 Task: Look for space in Unaí, Brazil from 6th June, 2023 to 8th June, 2023 for 2 adults in price range Rs.7000 to Rs.12000. Place can be private room with 1  bedroom having 2 beds and 1 bathroom. Property type can be house, flat, guest house. Amenities needed are: wifi, washing machine. Booking option can be shelf check-in. Required host language is Spanish.
Action: Mouse moved to (384, 101)
Screenshot: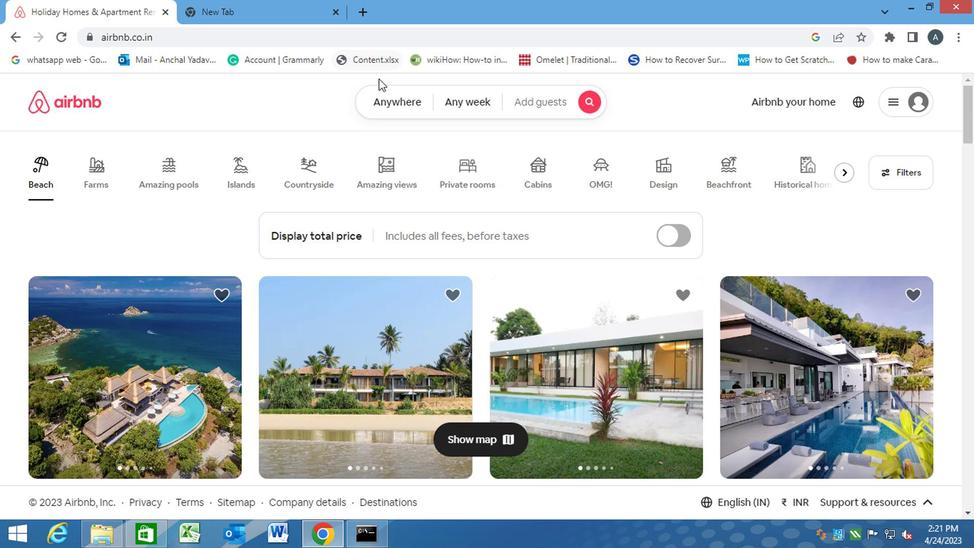 
Action: Mouse pressed left at (384, 101)
Screenshot: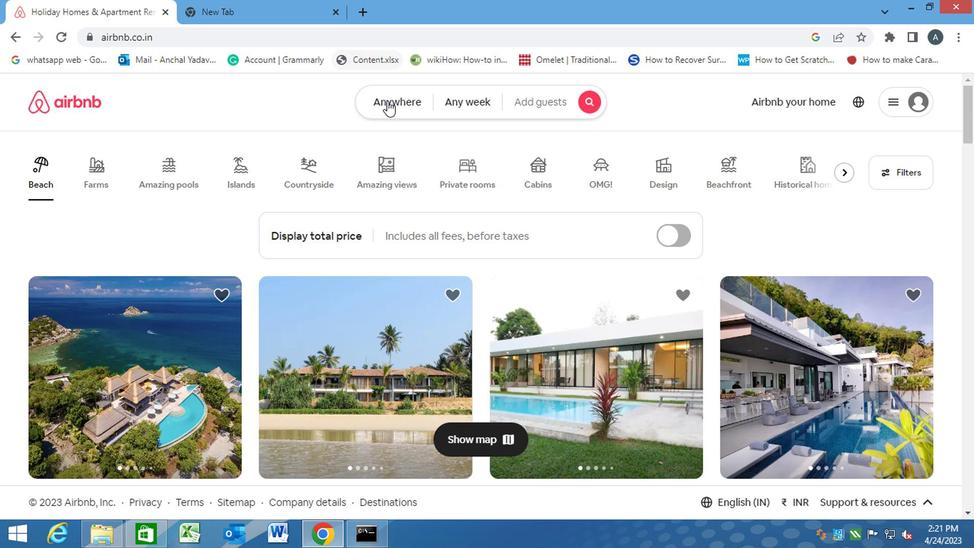 
Action: Mouse moved to (326, 150)
Screenshot: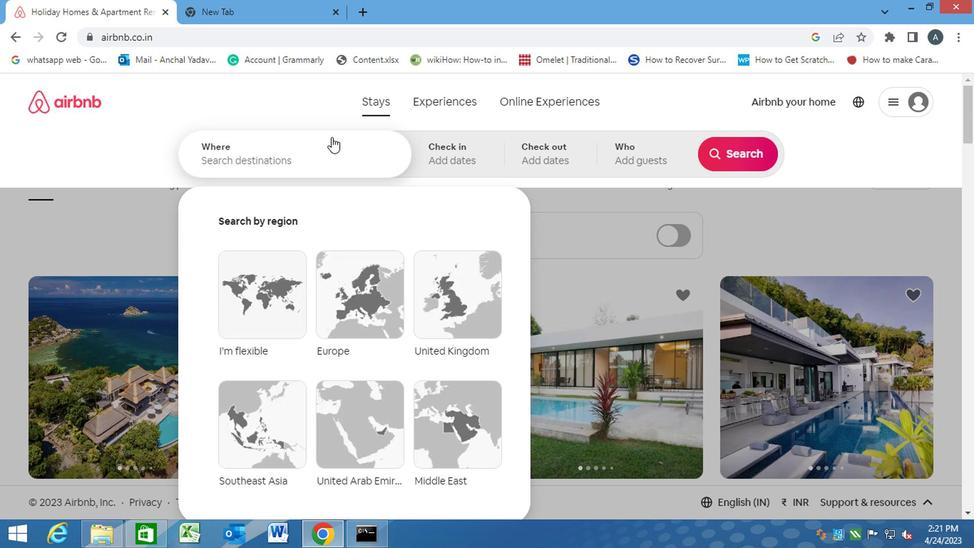 
Action: Mouse pressed left at (326, 150)
Screenshot: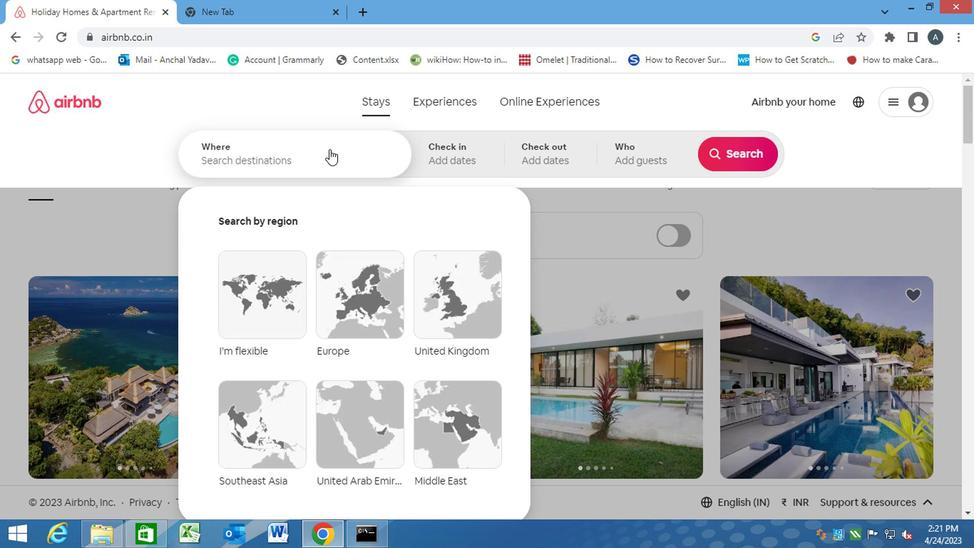 
Action: Key pressed <Key.caps_lock>u<Key.caps_lock>nai,<Key.space><Key.caps_lock>b<Key.caps_lock>razil<Key.enter>
Screenshot: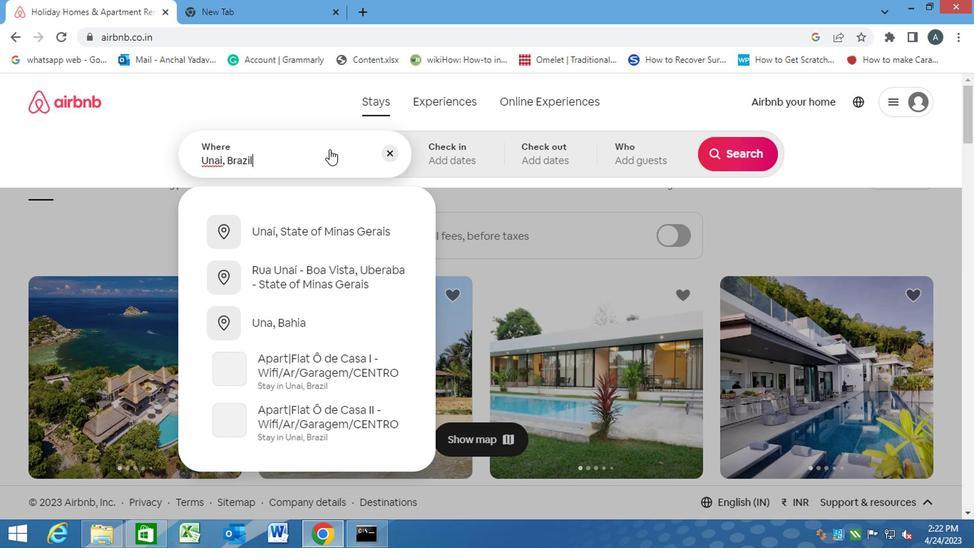 
Action: Mouse moved to (724, 269)
Screenshot: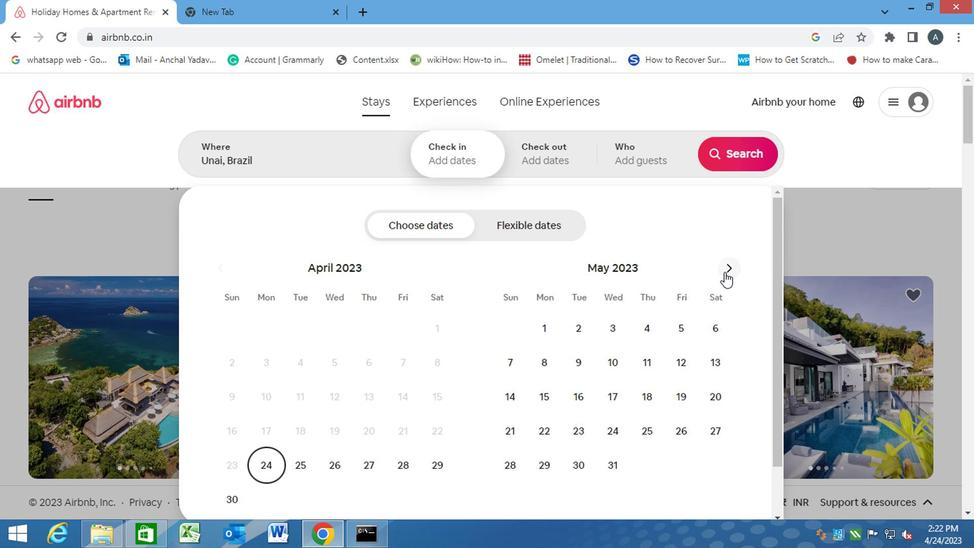 
Action: Mouse pressed left at (724, 269)
Screenshot: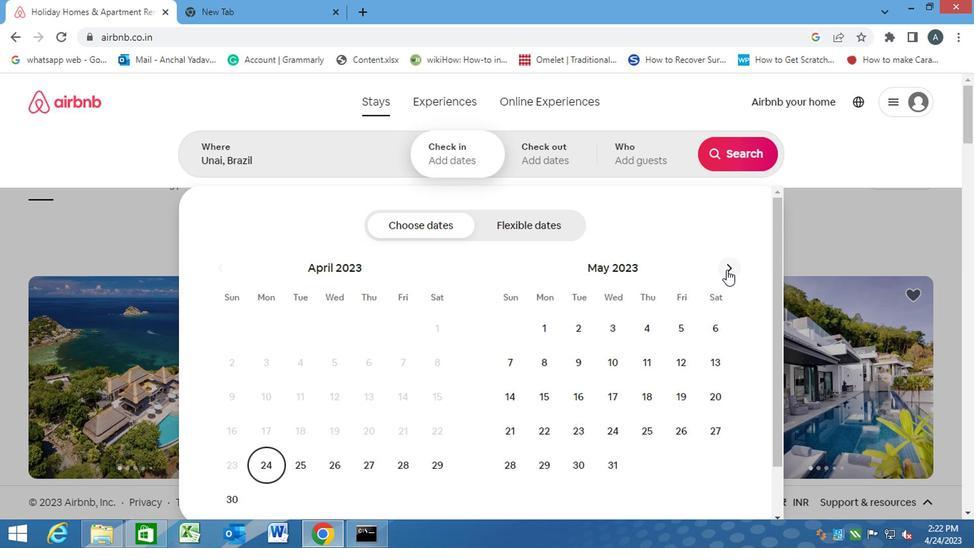 
Action: Mouse moved to (584, 361)
Screenshot: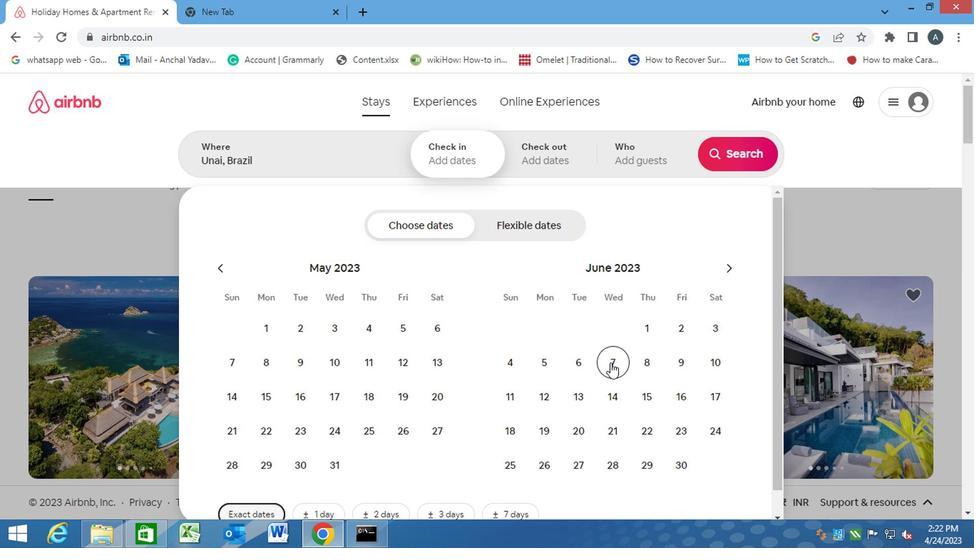 
Action: Mouse pressed left at (584, 361)
Screenshot: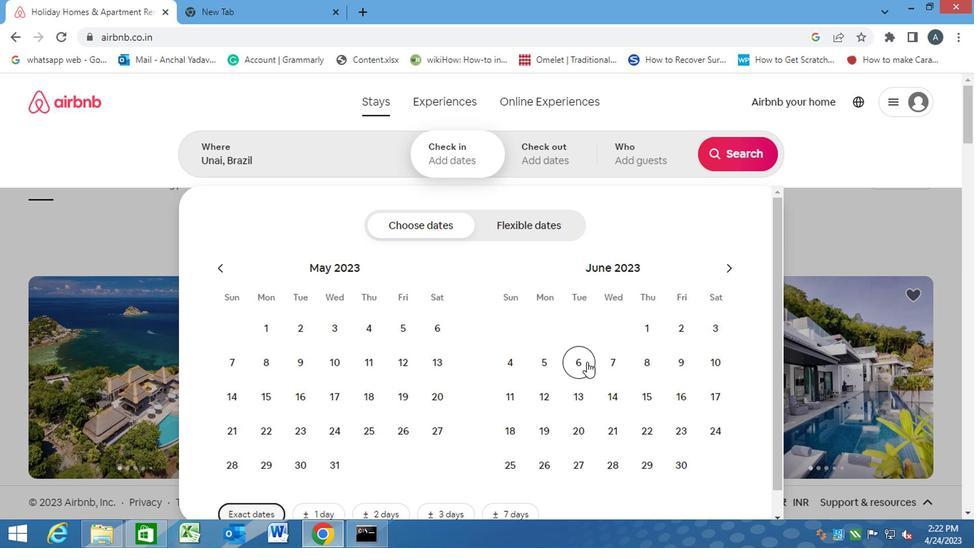 
Action: Mouse moved to (652, 369)
Screenshot: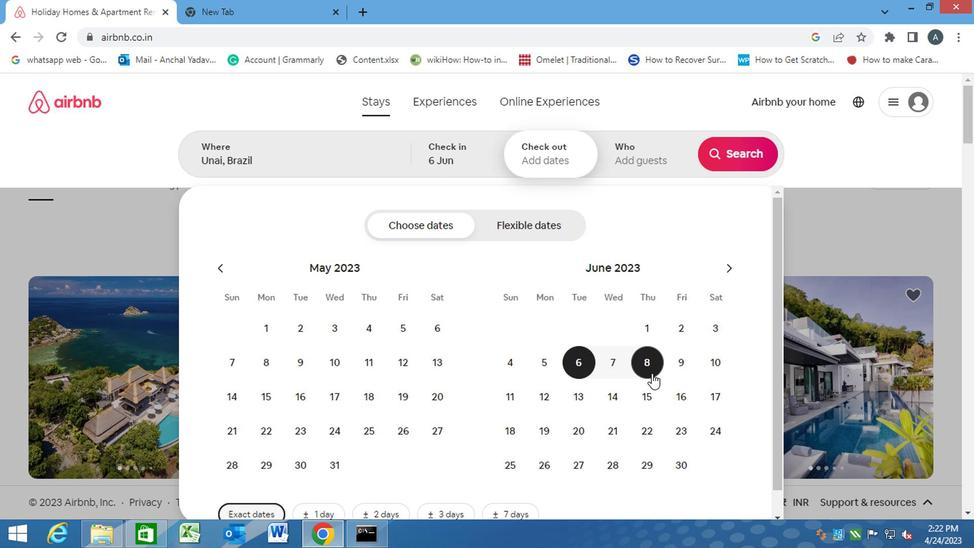 
Action: Mouse pressed left at (652, 369)
Screenshot: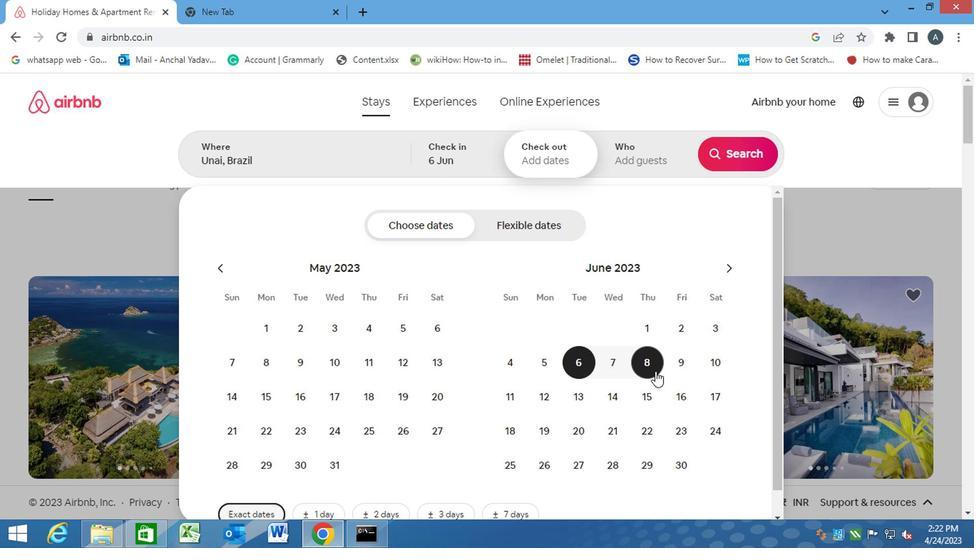 
Action: Mouse moved to (648, 163)
Screenshot: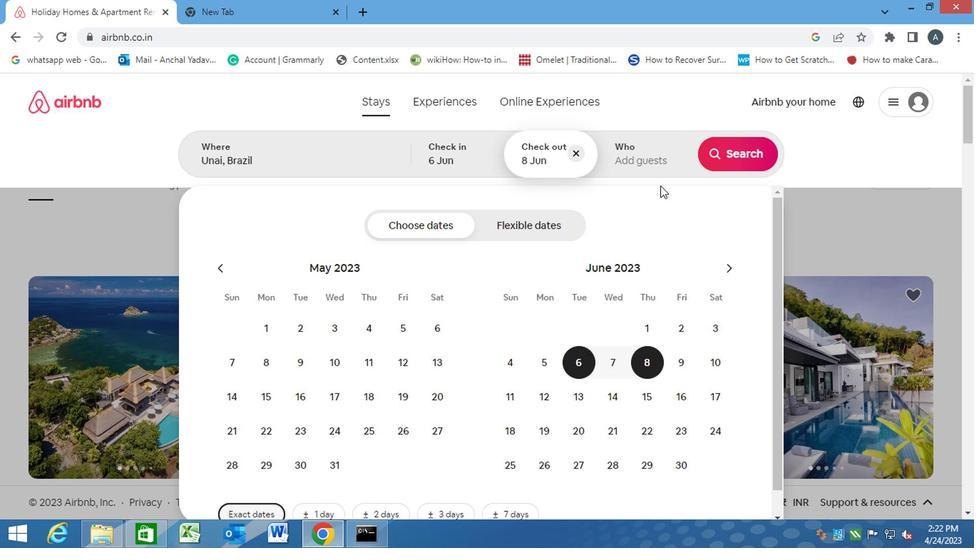 
Action: Mouse pressed left at (648, 163)
Screenshot: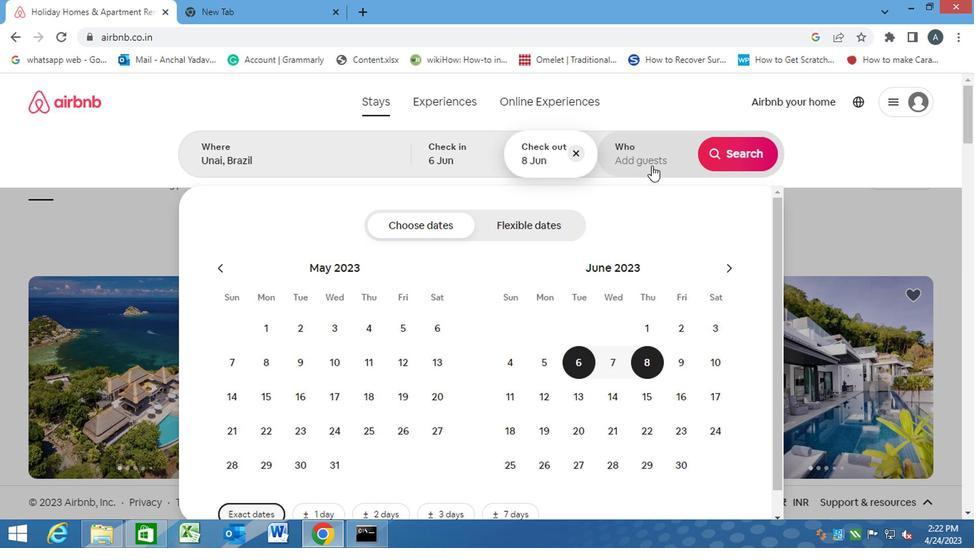 
Action: Mouse moved to (736, 230)
Screenshot: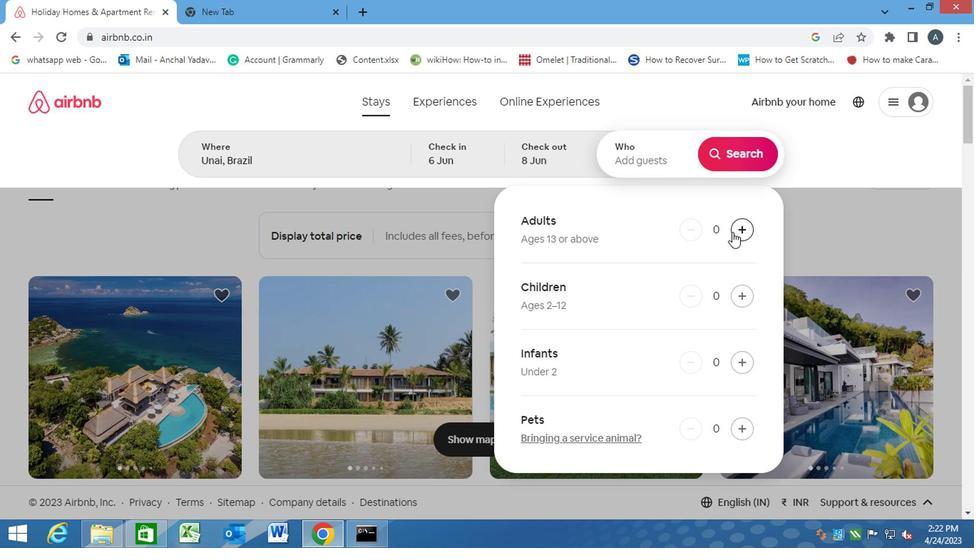 
Action: Mouse pressed left at (736, 230)
Screenshot: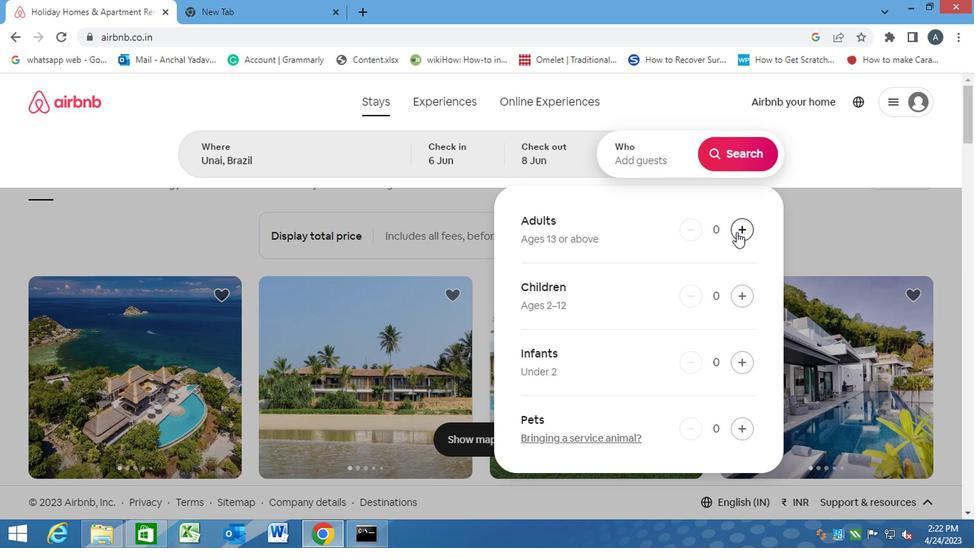 
Action: Mouse pressed left at (736, 230)
Screenshot: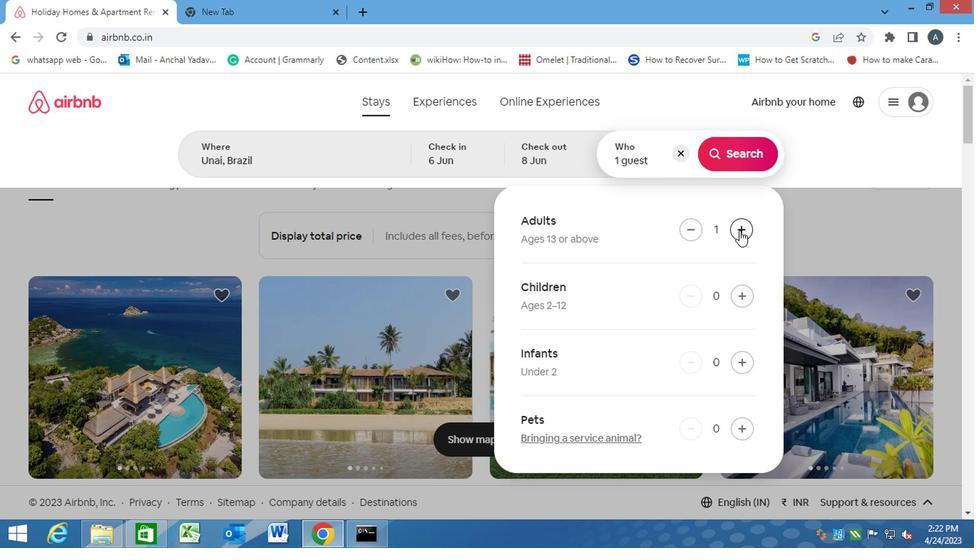 
Action: Mouse moved to (727, 163)
Screenshot: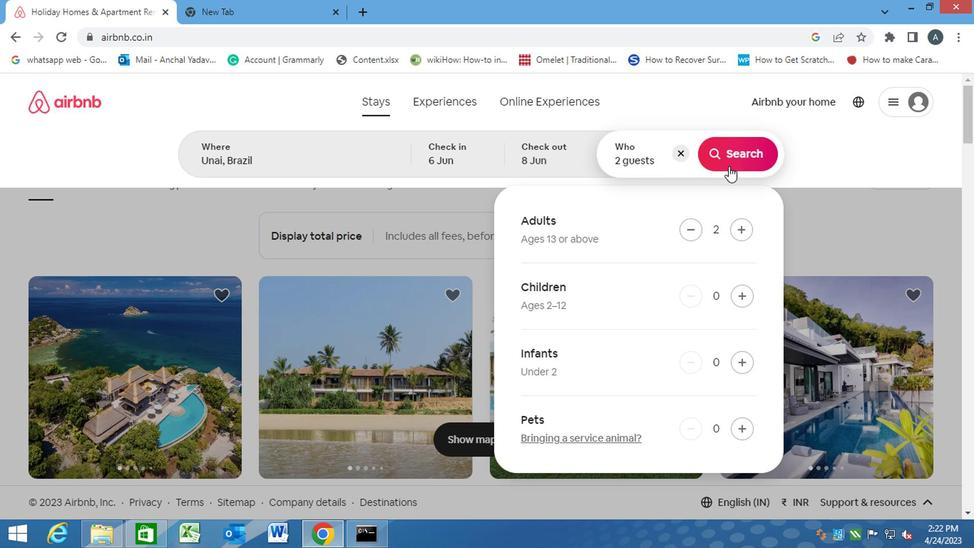 
Action: Mouse pressed left at (727, 163)
Screenshot: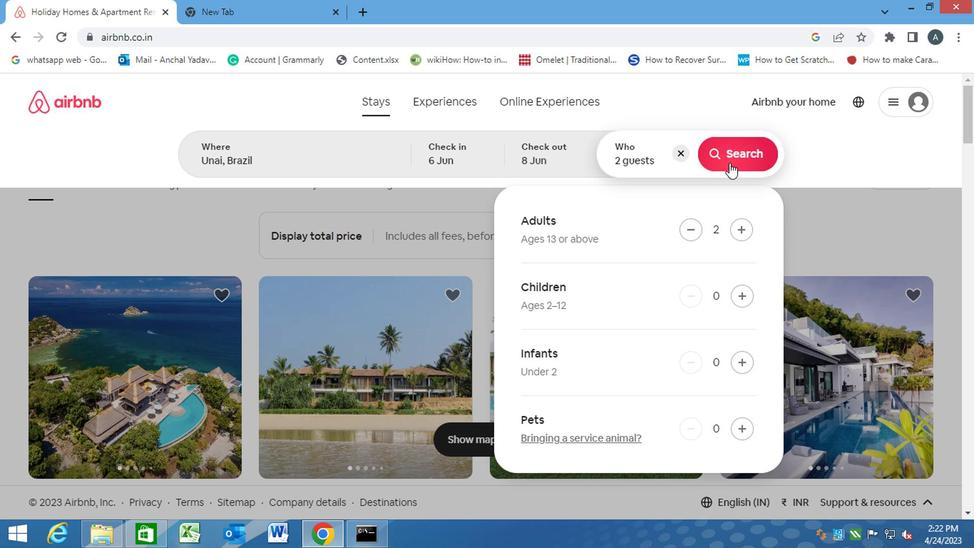 
Action: Mouse moved to (886, 151)
Screenshot: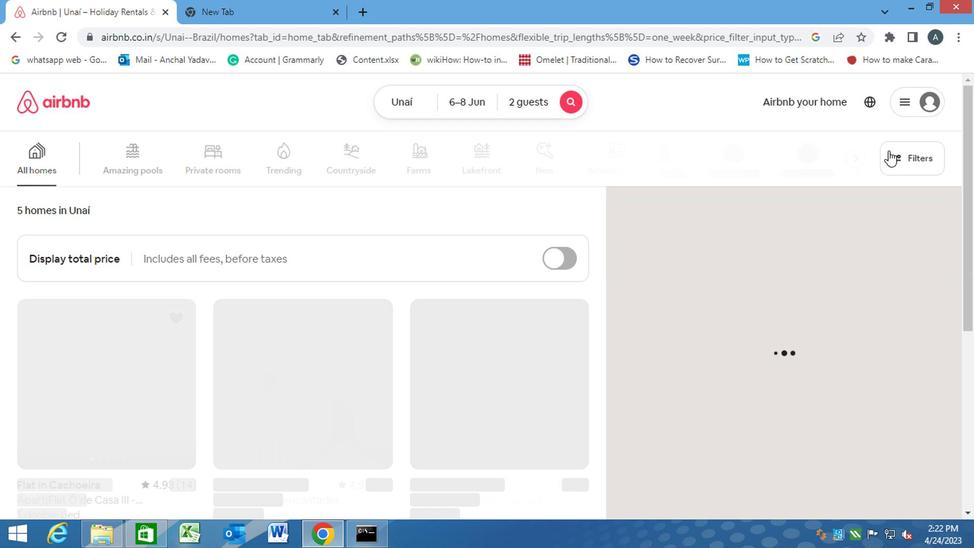
Action: Mouse pressed left at (886, 151)
Screenshot: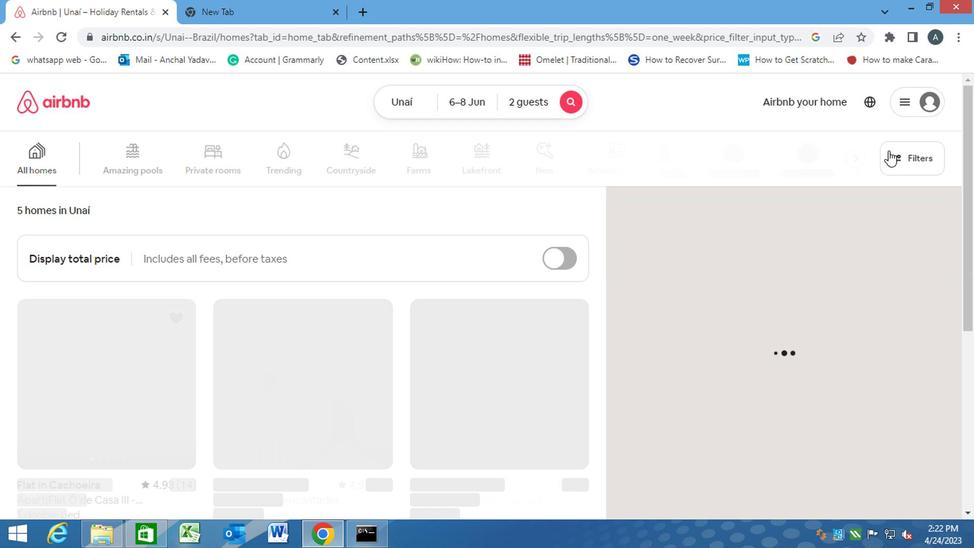 
Action: Mouse moved to (291, 342)
Screenshot: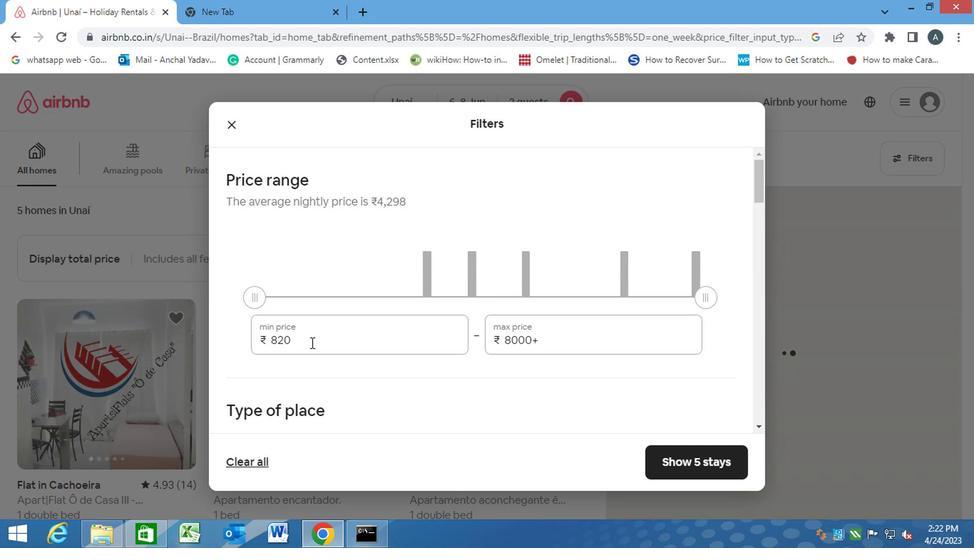 
Action: Mouse pressed left at (291, 342)
Screenshot: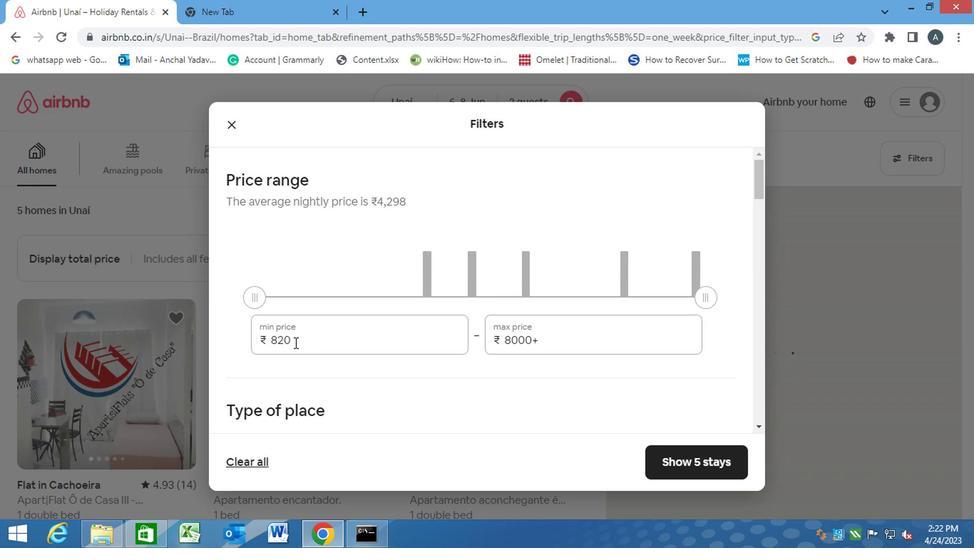 
Action: Mouse moved to (264, 342)
Screenshot: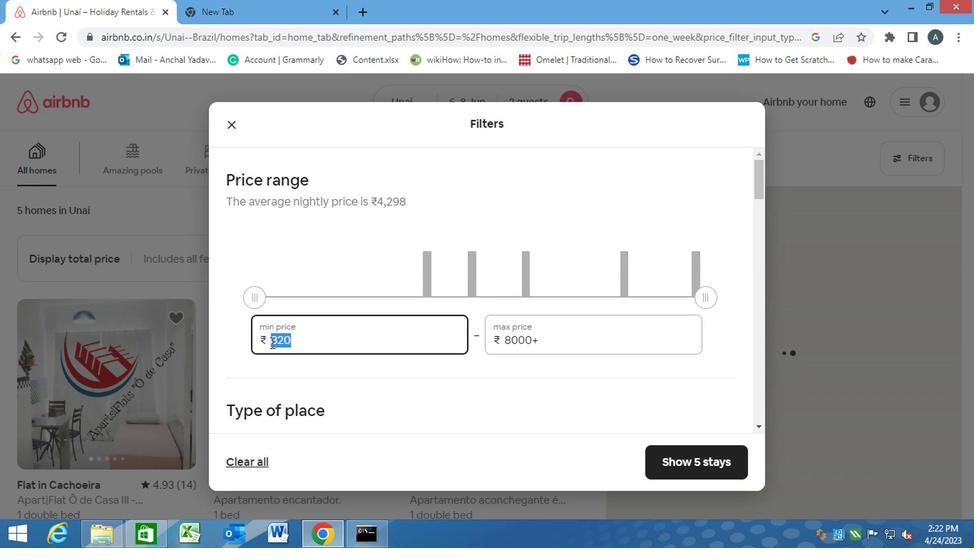 
Action: Key pressed 7000<Key.tab><Key.backspace>12000
Screenshot: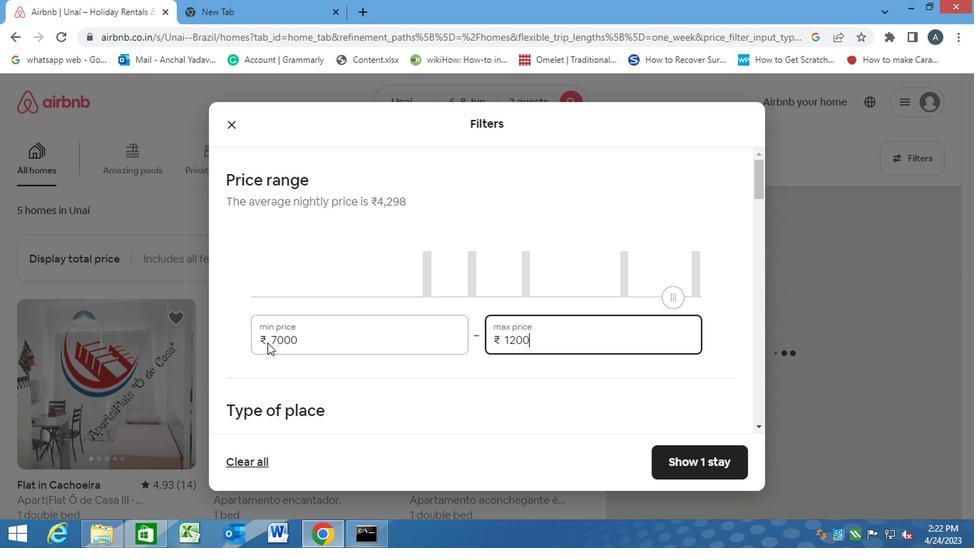 
Action: Mouse moved to (367, 378)
Screenshot: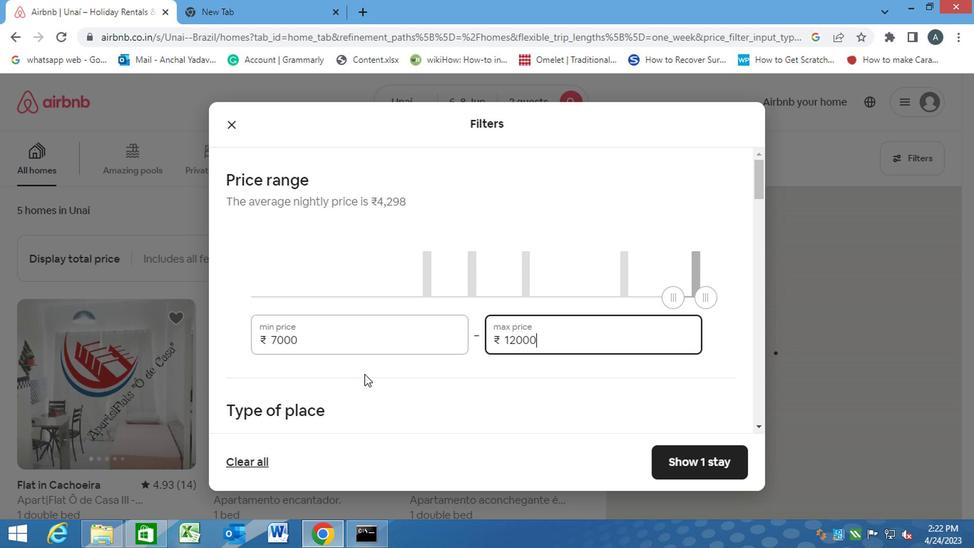 
Action: Mouse pressed left at (367, 378)
Screenshot: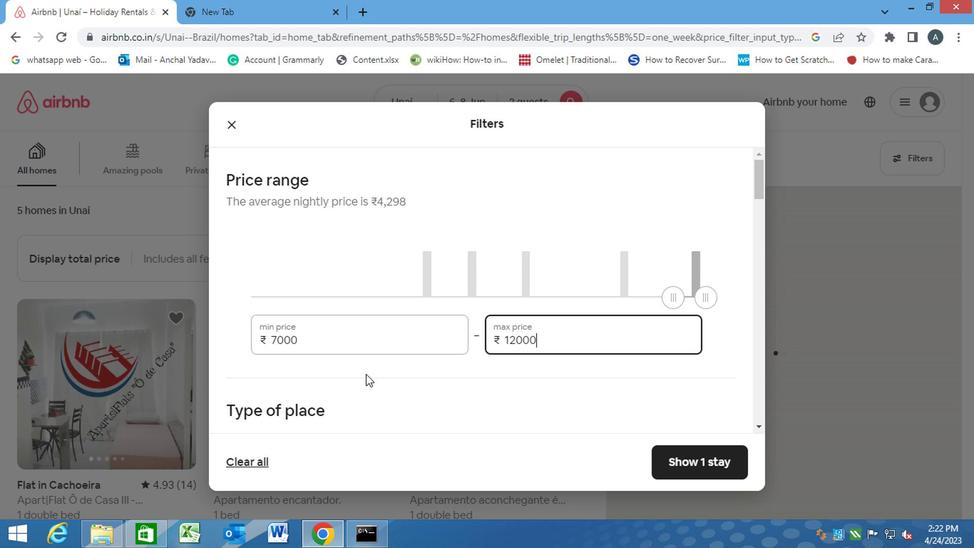 
Action: Mouse moved to (368, 379)
Screenshot: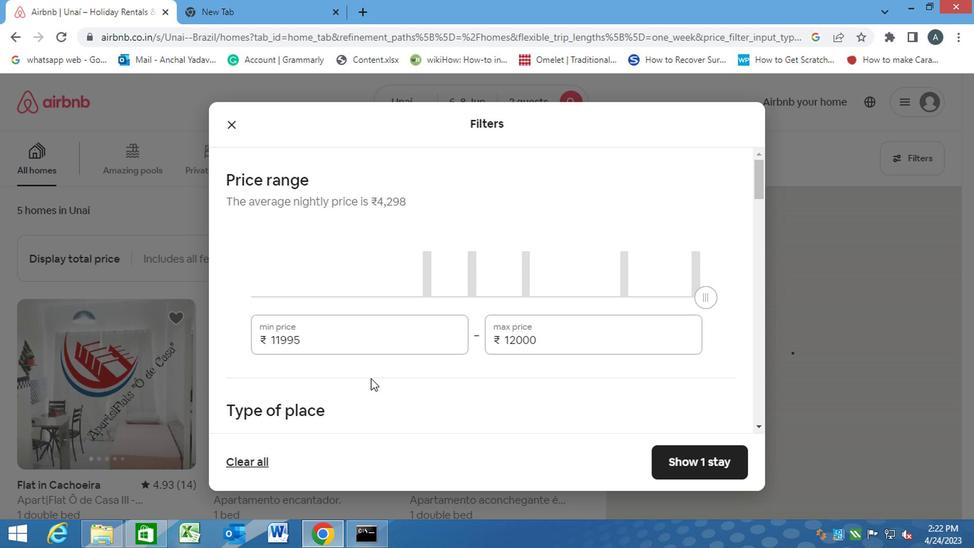 
Action: Mouse scrolled (368, 378) with delta (0, 0)
Screenshot: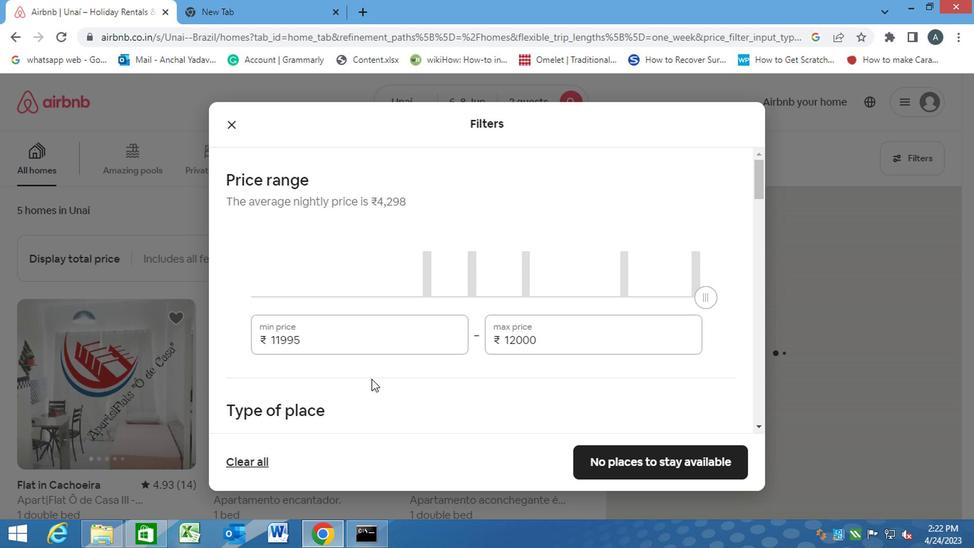 
Action: Mouse scrolled (368, 378) with delta (0, 0)
Screenshot: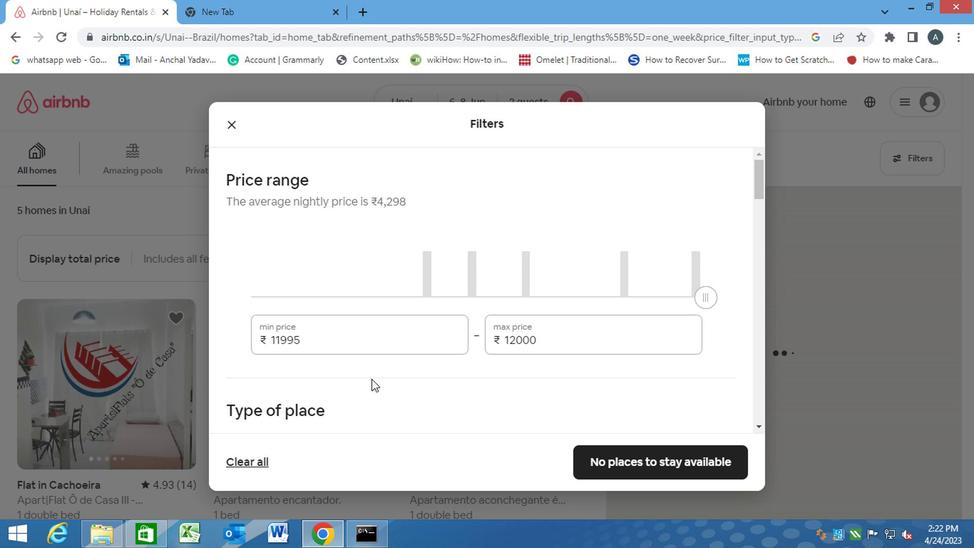 
Action: Mouse scrolled (368, 378) with delta (0, 0)
Screenshot: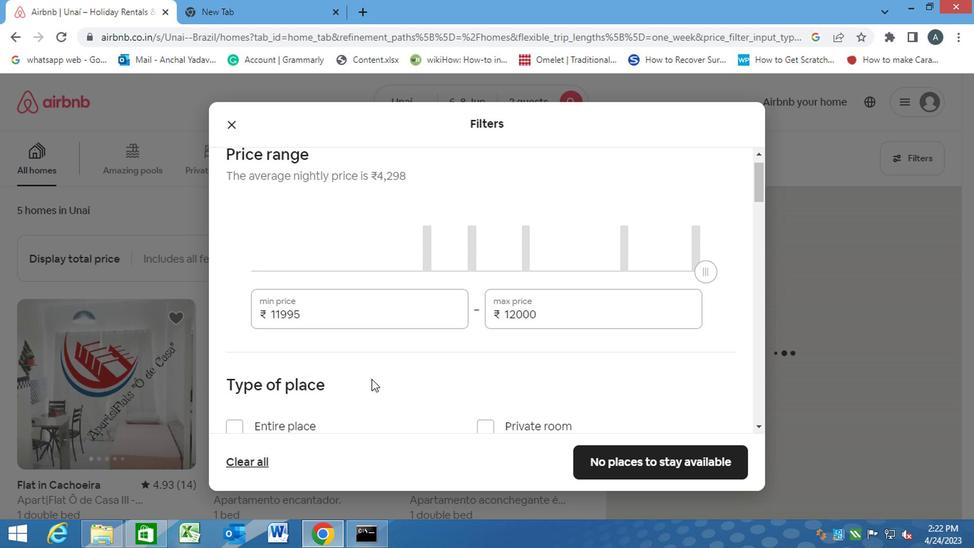 
Action: Mouse scrolled (368, 378) with delta (0, 0)
Screenshot: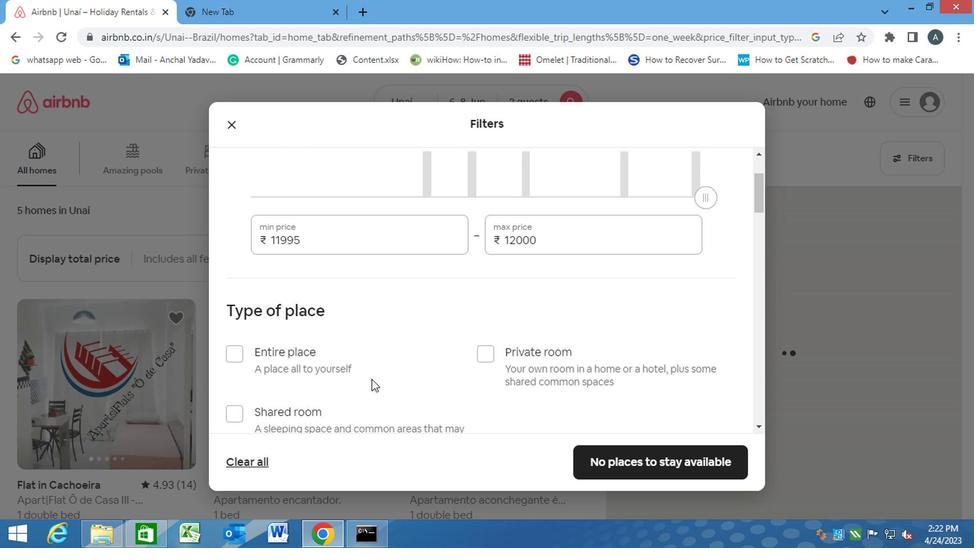 
Action: Mouse moved to (479, 175)
Screenshot: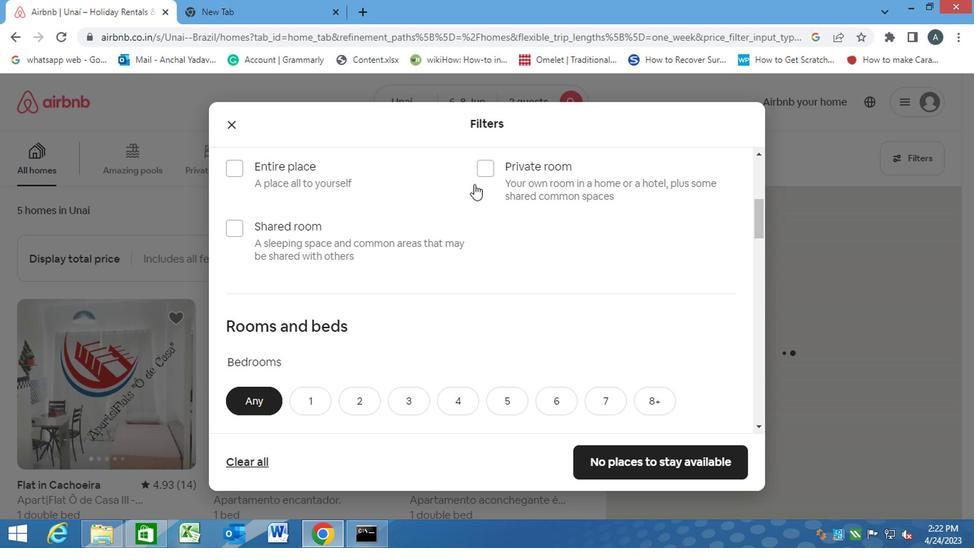 
Action: Mouse pressed left at (479, 175)
Screenshot: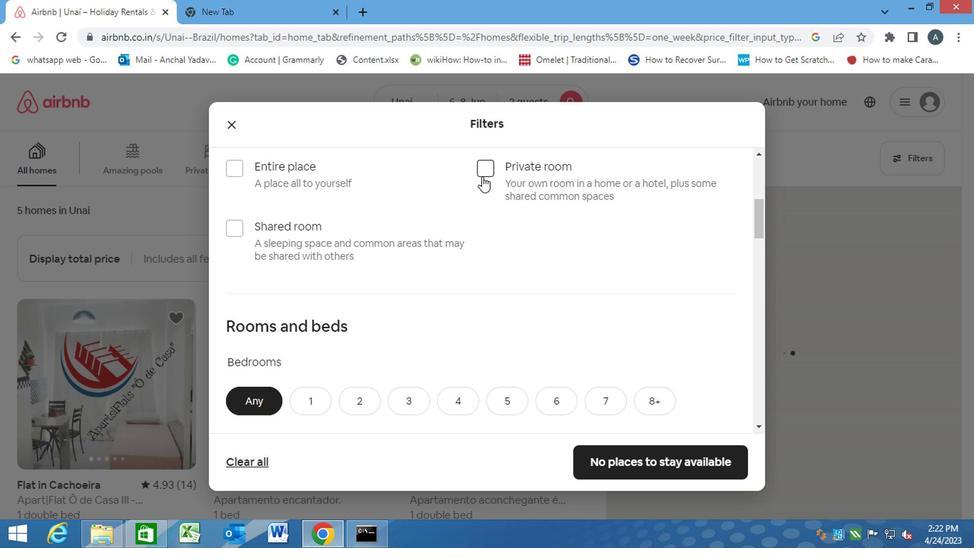 
Action: Mouse moved to (399, 267)
Screenshot: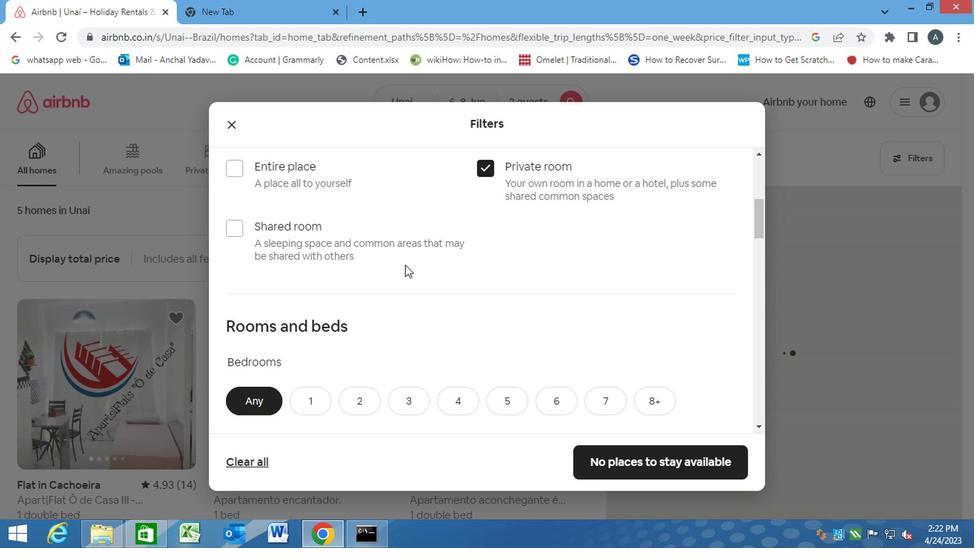 
Action: Mouse scrolled (399, 266) with delta (0, -1)
Screenshot: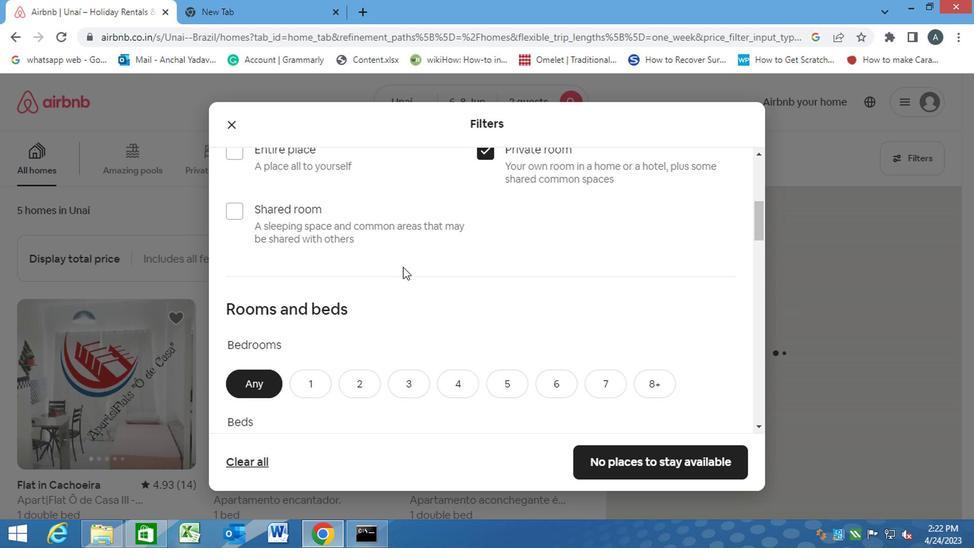 
Action: Mouse scrolled (399, 266) with delta (0, -1)
Screenshot: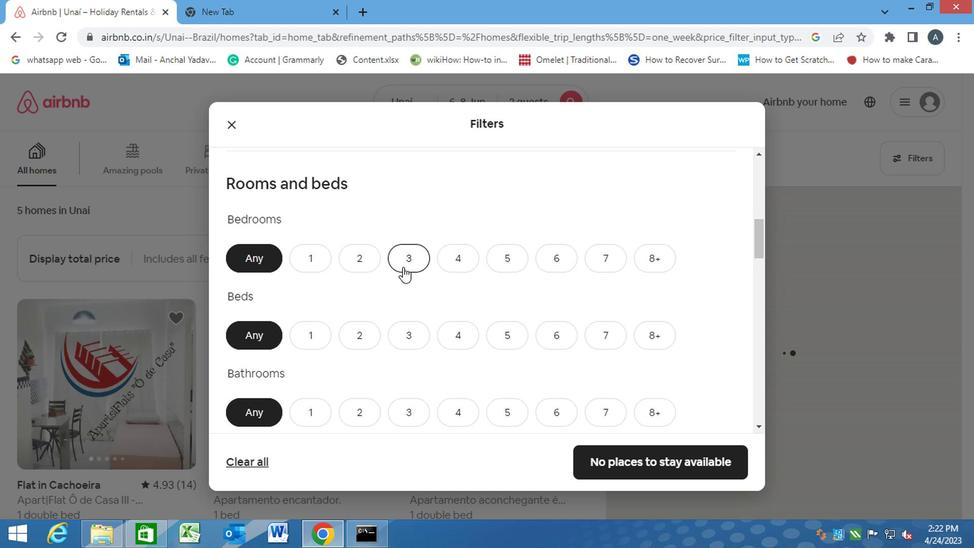 
Action: Mouse scrolled (399, 266) with delta (0, -1)
Screenshot: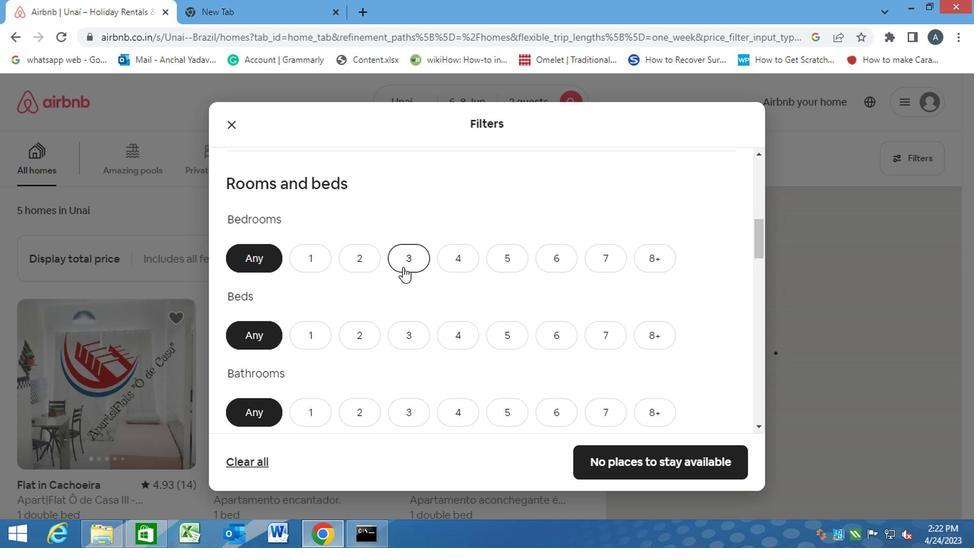 
Action: Mouse moved to (234, 233)
Screenshot: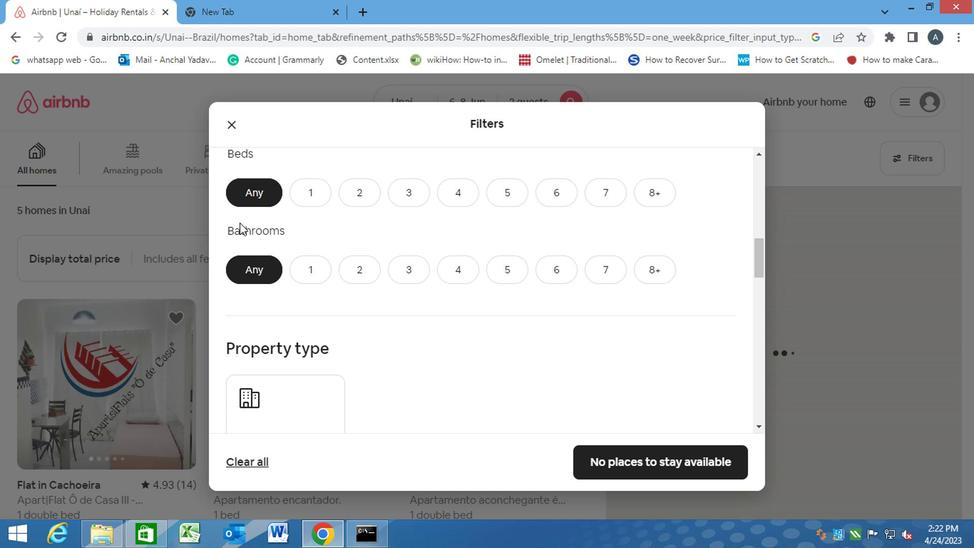 
Action: Mouse scrolled (234, 234) with delta (0, 0)
Screenshot: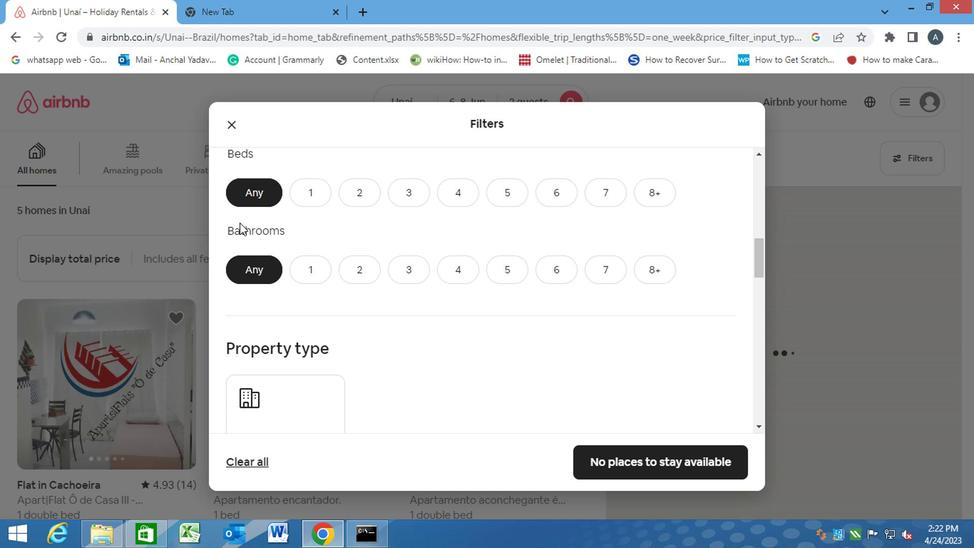 
Action: Mouse scrolled (234, 234) with delta (0, 0)
Screenshot: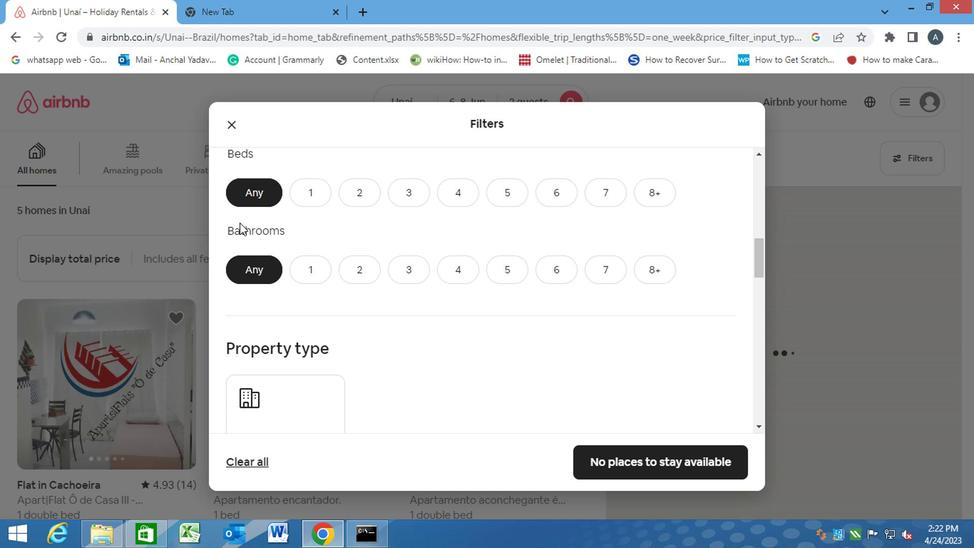 
Action: Mouse scrolled (234, 234) with delta (0, 0)
Screenshot: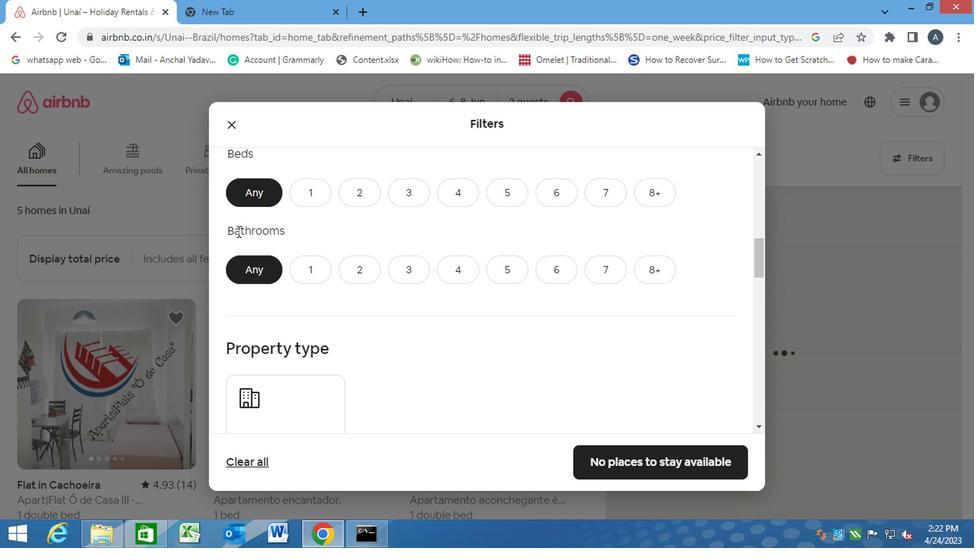 
Action: Mouse moved to (255, 273)
Screenshot: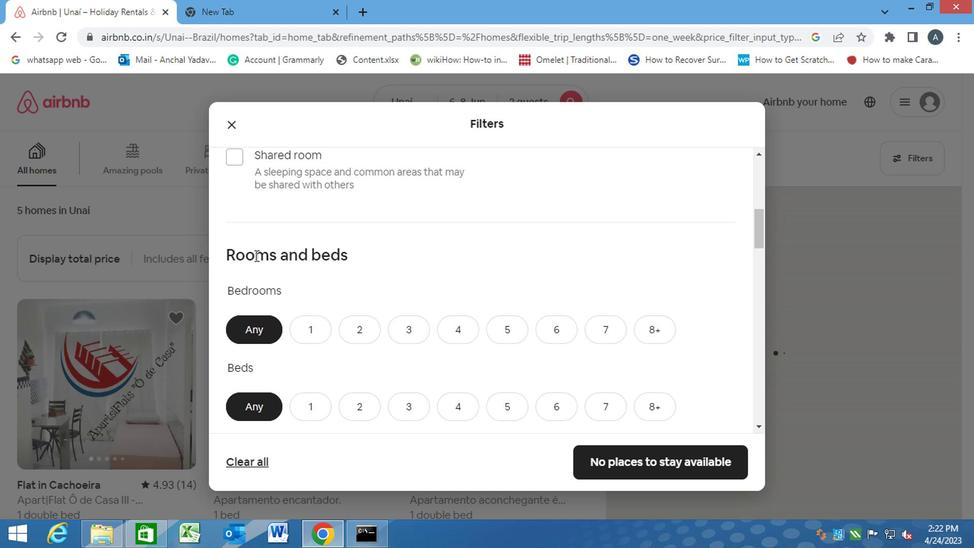 
Action: Mouse scrolled (255, 272) with delta (0, 0)
Screenshot: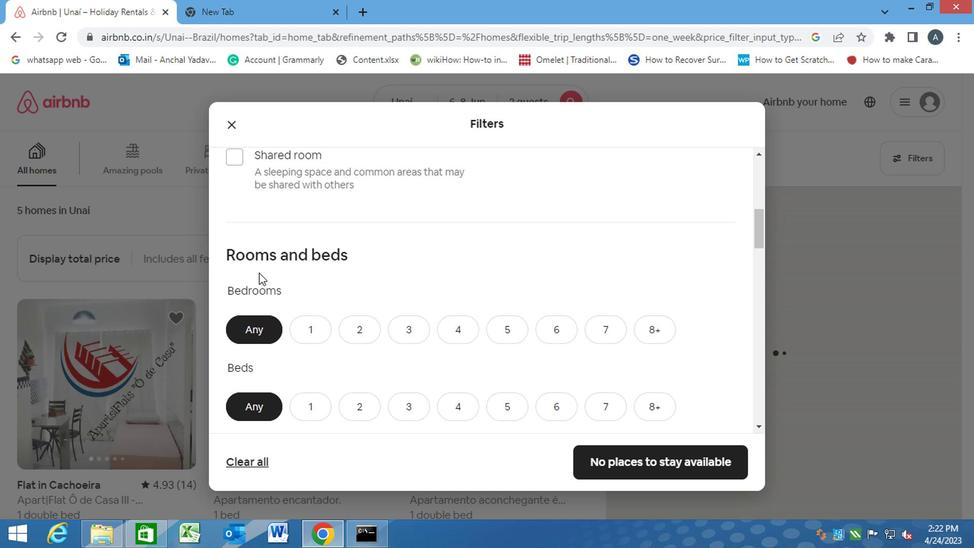 
Action: Mouse moved to (307, 256)
Screenshot: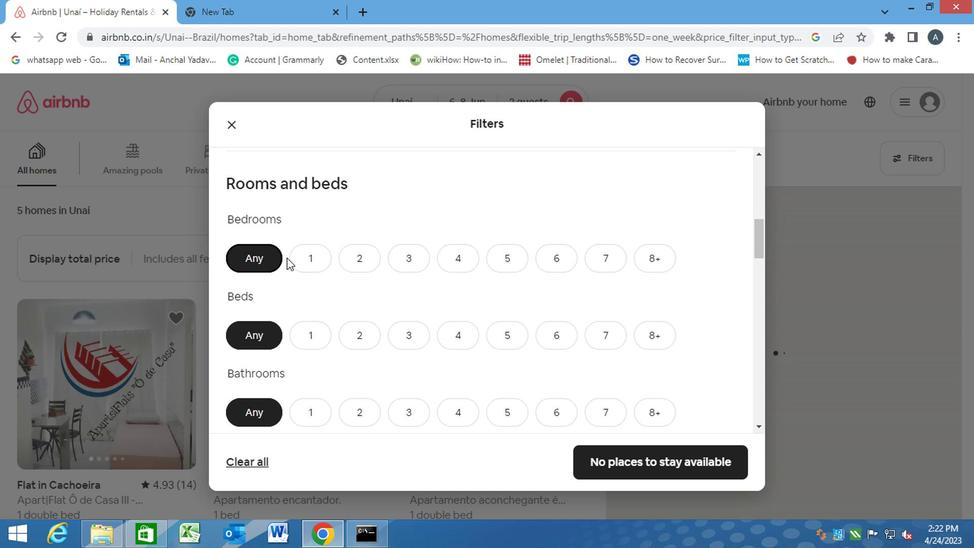 
Action: Mouse pressed left at (307, 256)
Screenshot: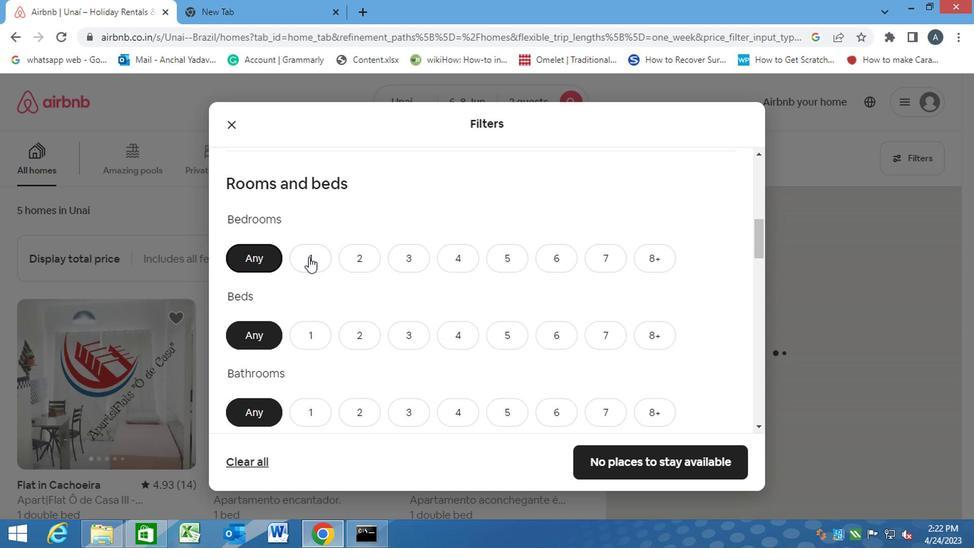 
Action: Mouse moved to (363, 334)
Screenshot: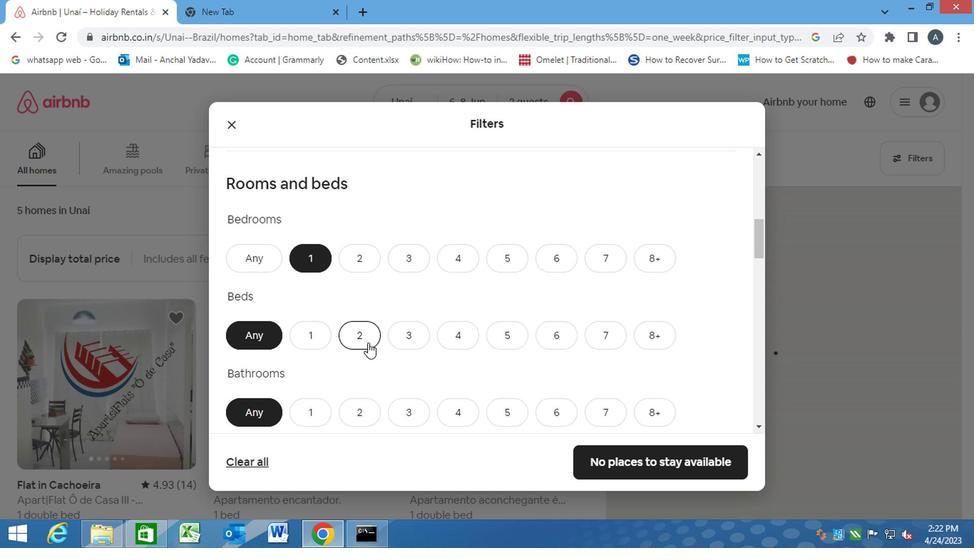 
Action: Mouse pressed left at (363, 334)
Screenshot: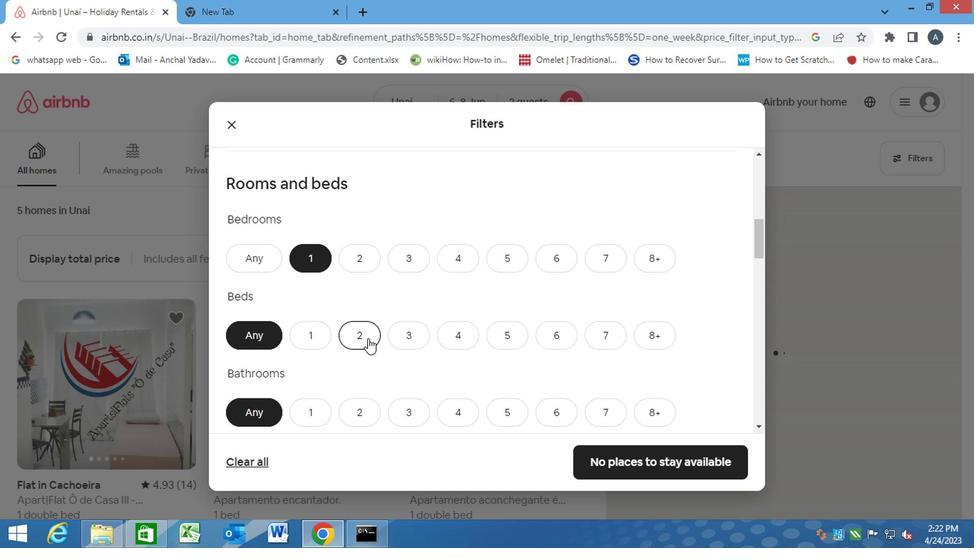 
Action: Mouse moved to (306, 407)
Screenshot: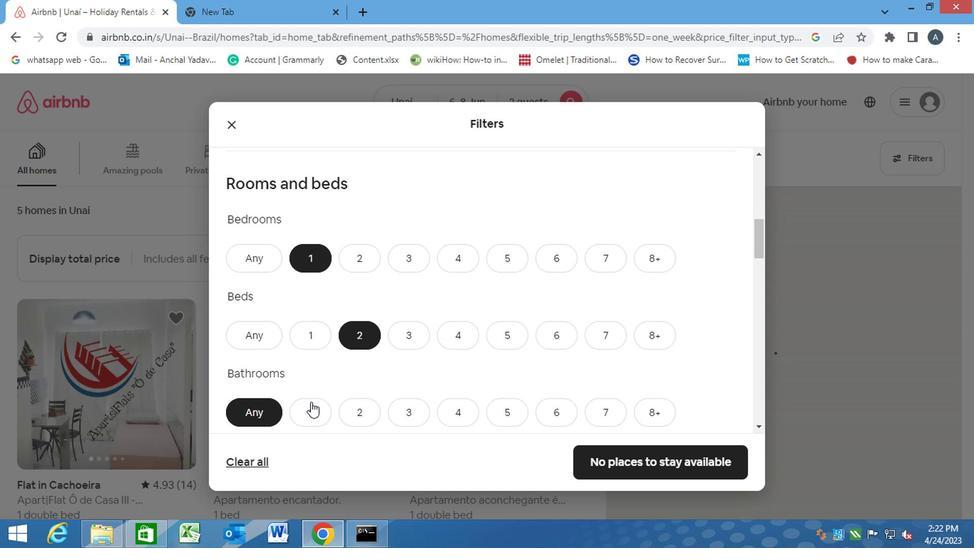 
Action: Mouse pressed left at (306, 407)
Screenshot: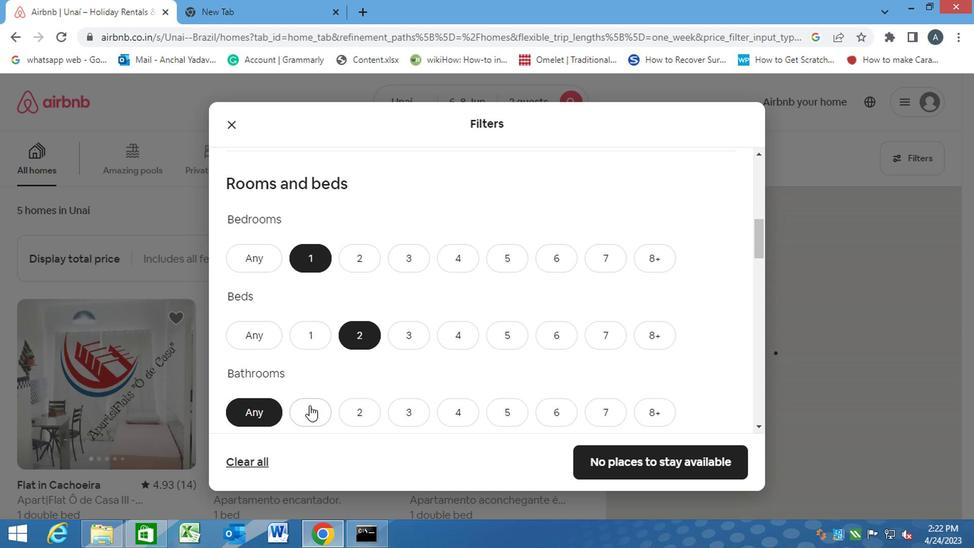 
Action: Mouse moved to (317, 405)
Screenshot: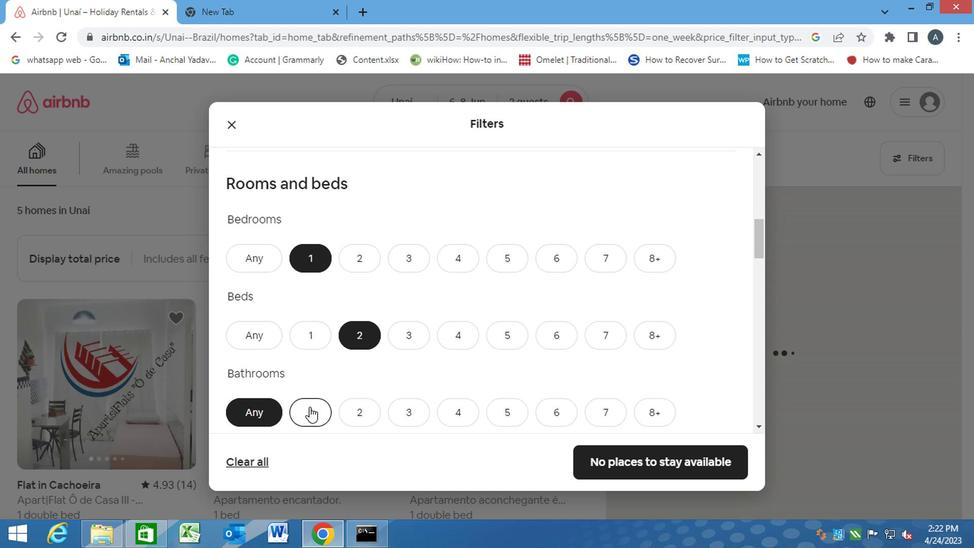
Action: Mouse scrolled (317, 404) with delta (0, -1)
Screenshot: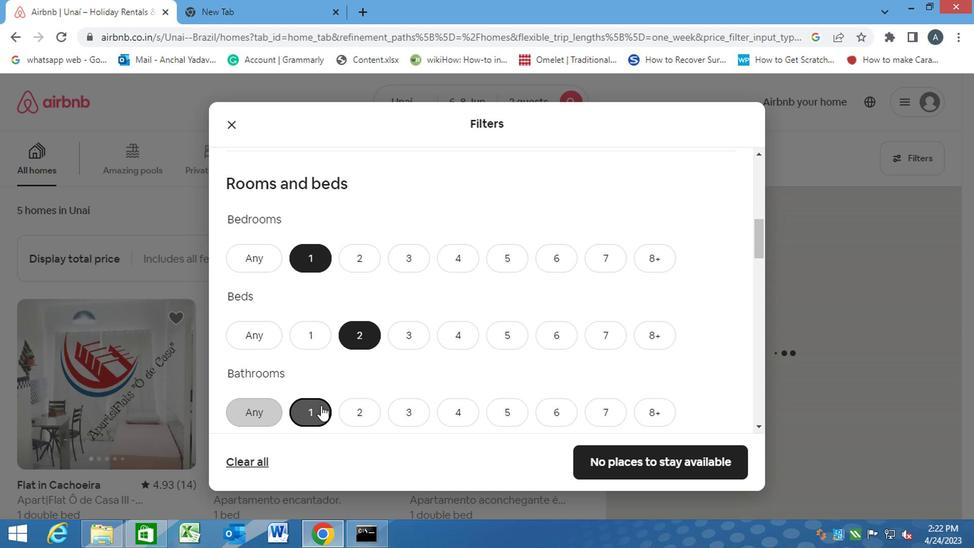 
Action: Mouse moved to (318, 405)
Screenshot: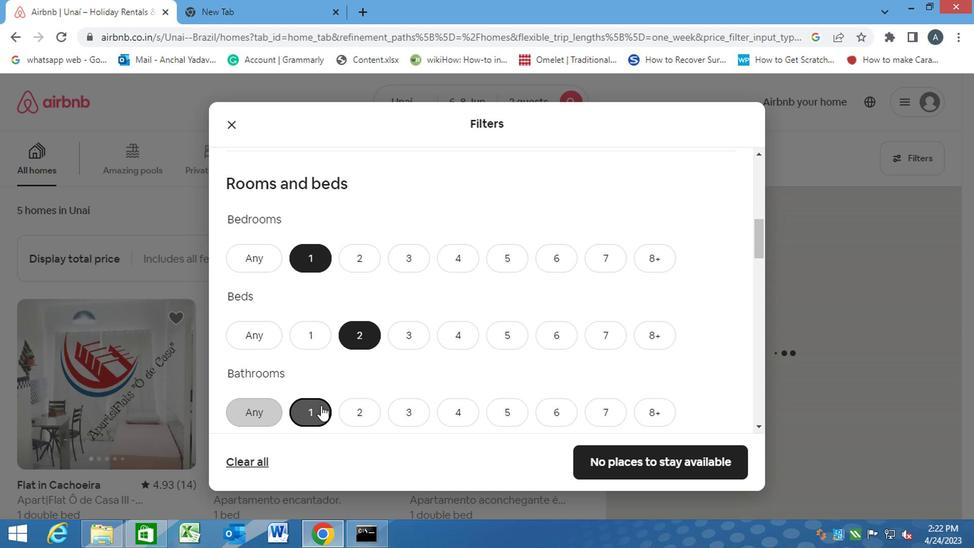 
Action: Mouse scrolled (318, 404) with delta (0, -1)
Screenshot: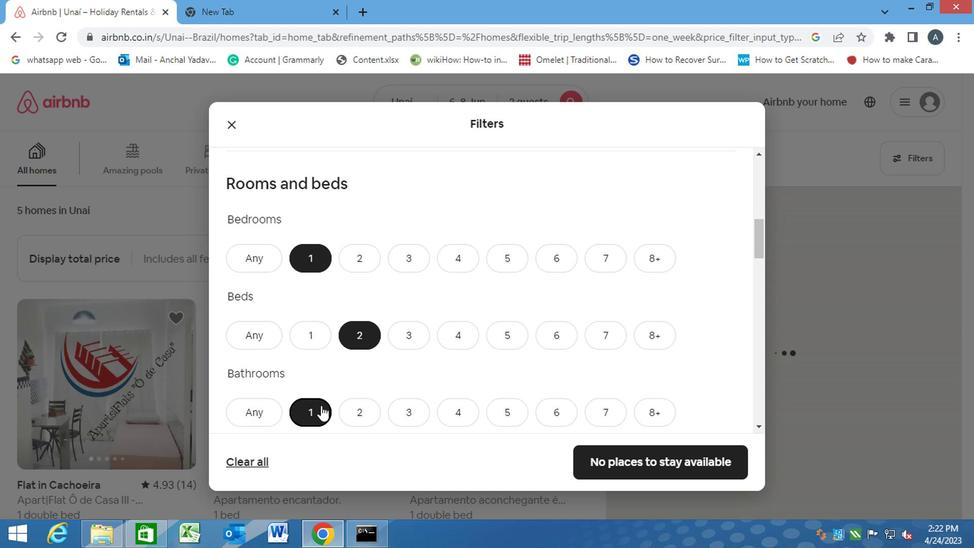 
Action: Mouse scrolled (318, 404) with delta (0, -1)
Screenshot: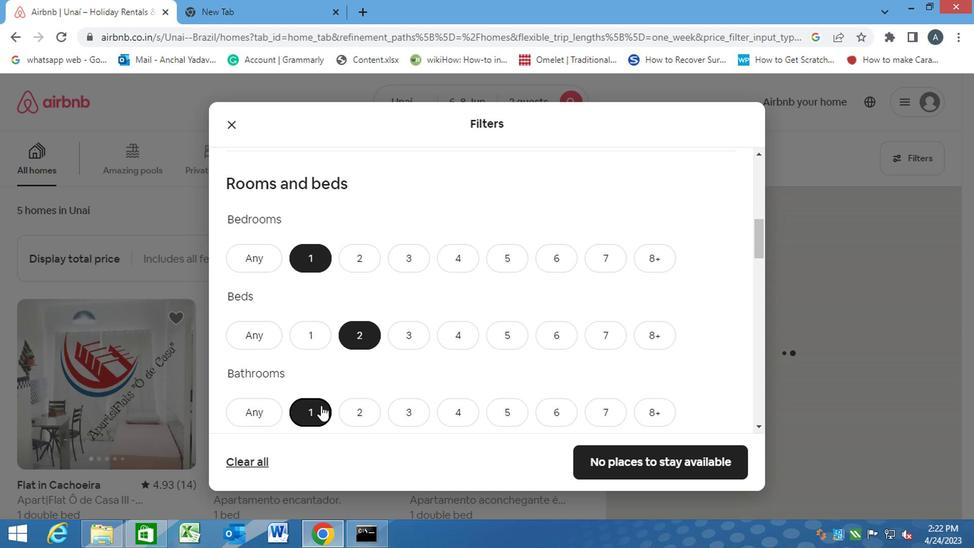 
Action: Mouse moved to (301, 364)
Screenshot: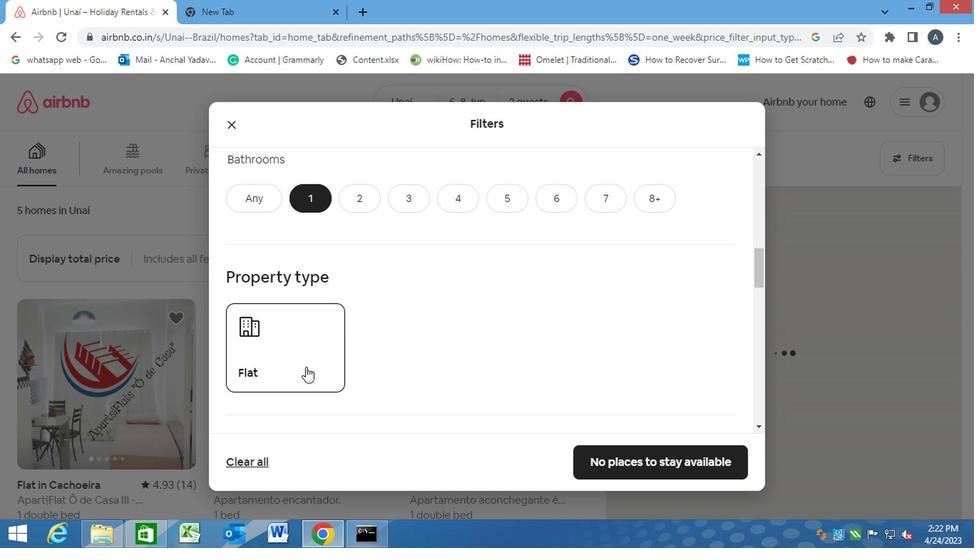 
Action: Mouse pressed left at (301, 364)
Screenshot: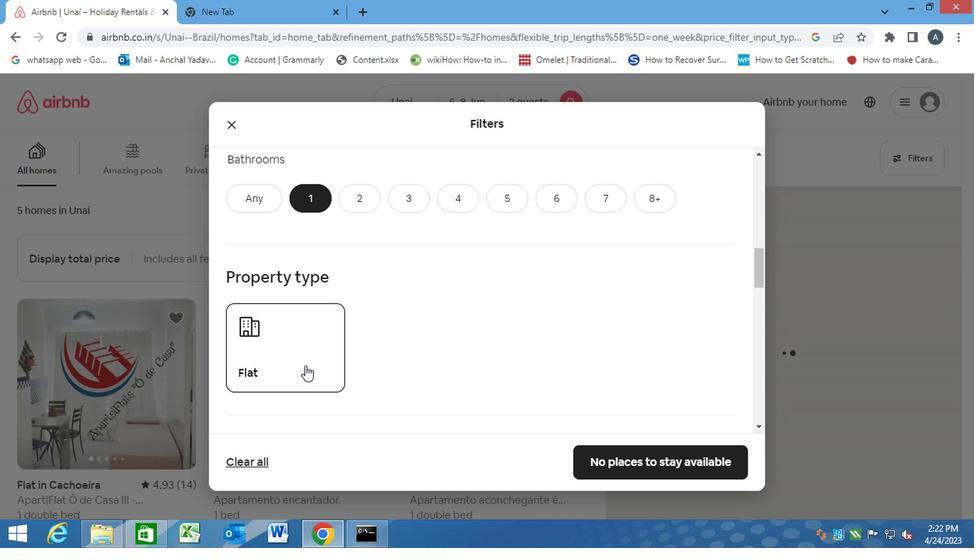
Action: Mouse moved to (308, 361)
Screenshot: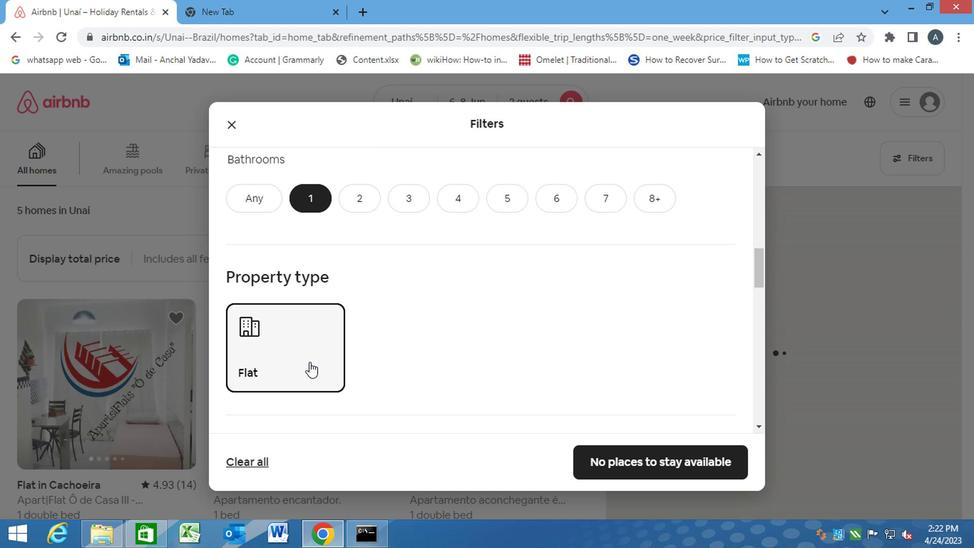 
Action: Mouse scrolled (308, 361) with delta (0, 0)
Screenshot: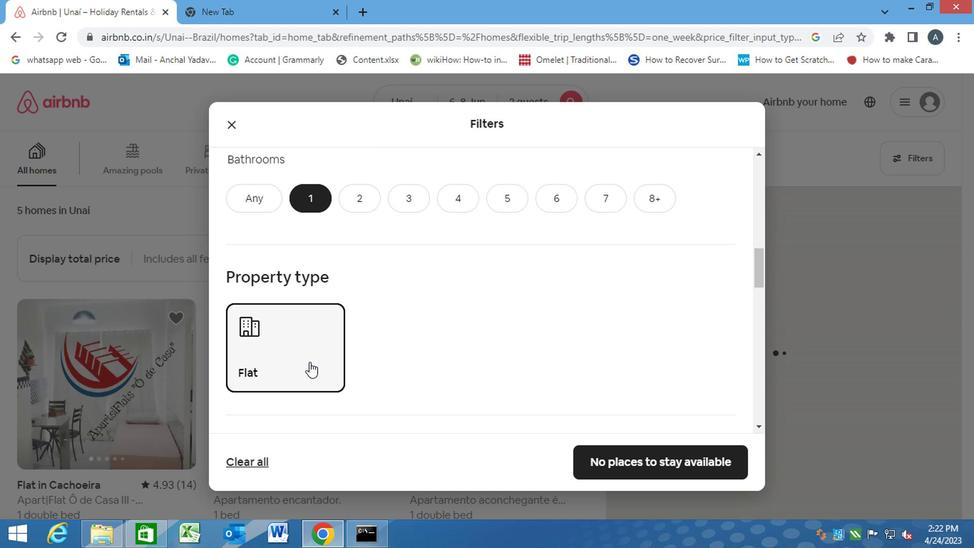 
Action: Mouse scrolled (308, 361) with delta (0, 0)
Screenshot: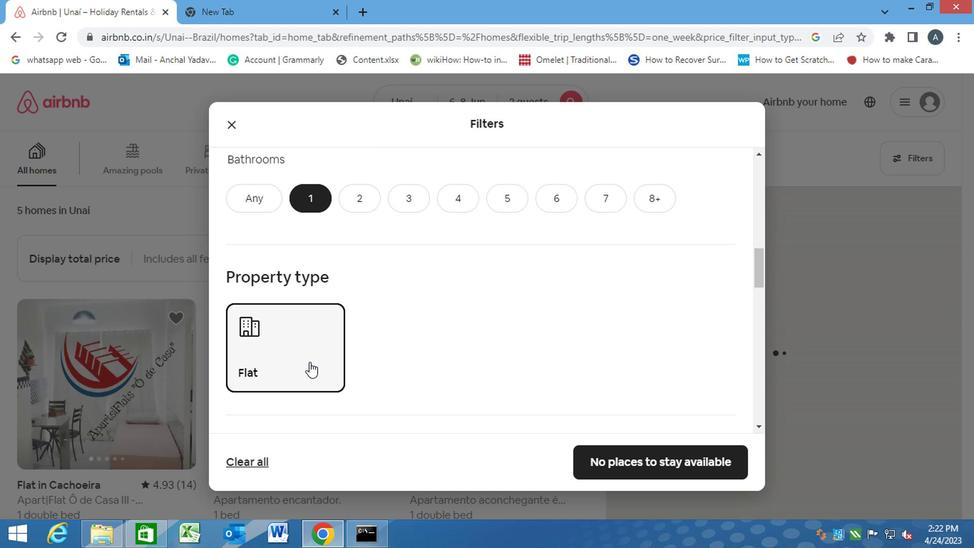 
Action: Mouse moved to (309, 361)
Screenshot: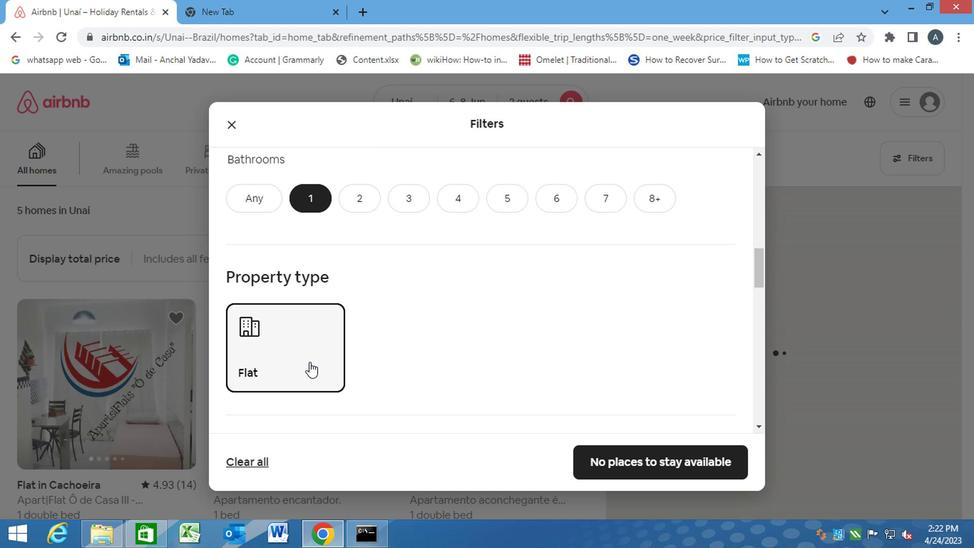 
Action: Mouse scrolled (309, 361) with delta (0, 0)
Screenshot: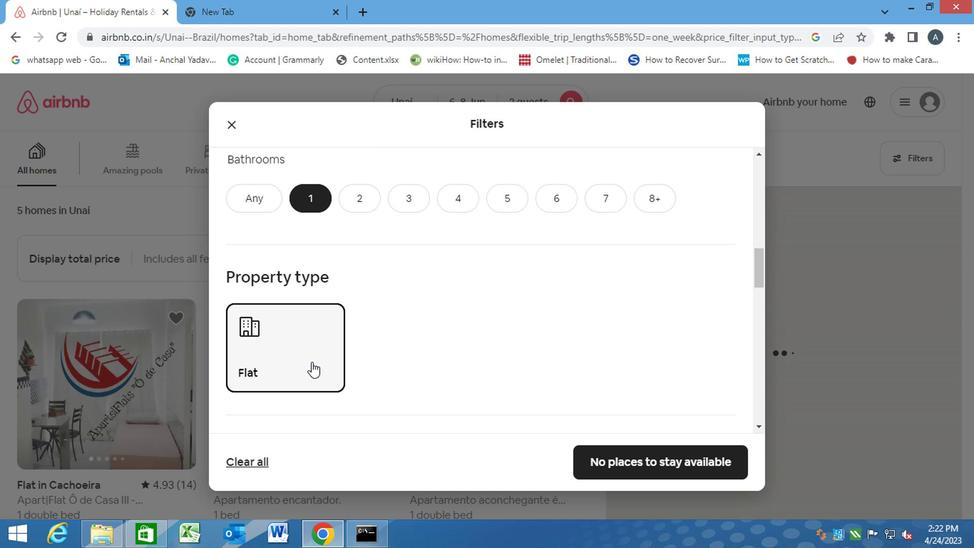 
Action: Mouse scrolled (309, 361) with delta (0, 0)
Screenshot: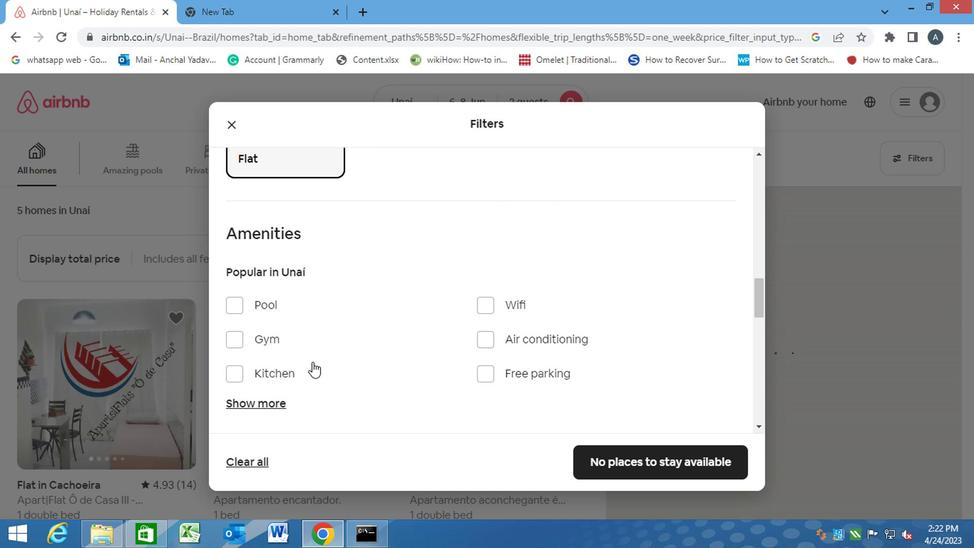 
Action: Mouse scrolled (309, 361) with delta (0, 0)
Screenshot: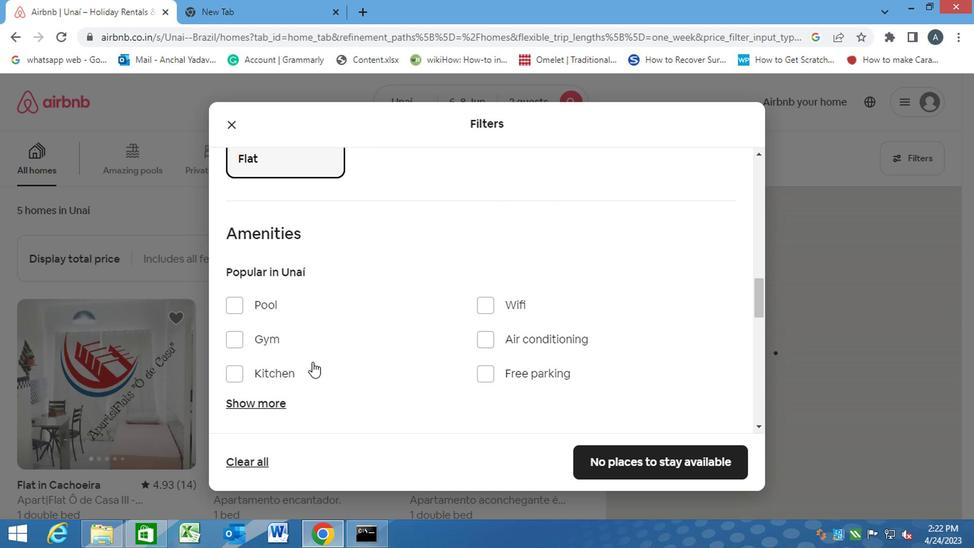 
Action: Mouse moved to (494, 164)
Screenshot: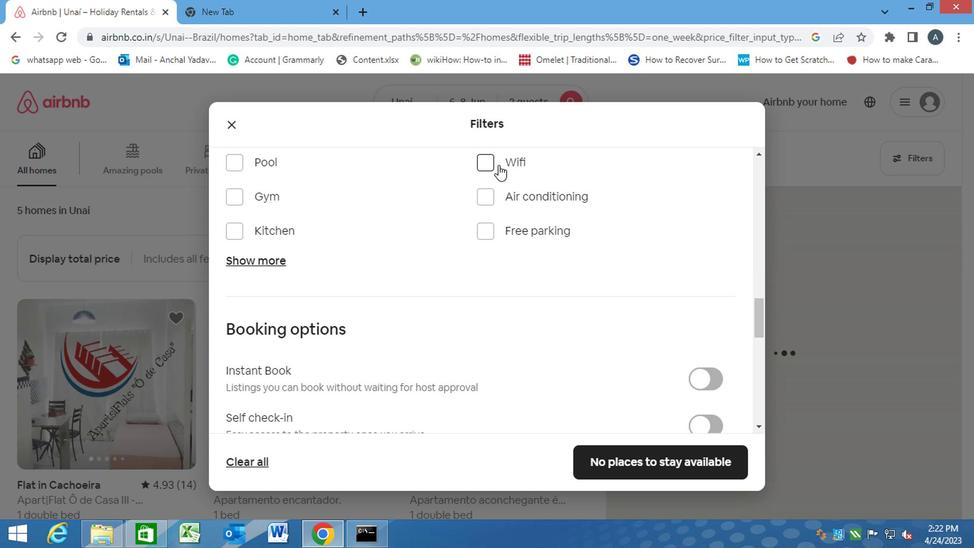 
Action: Mouse pressed left at (494, 164)
Screenshot: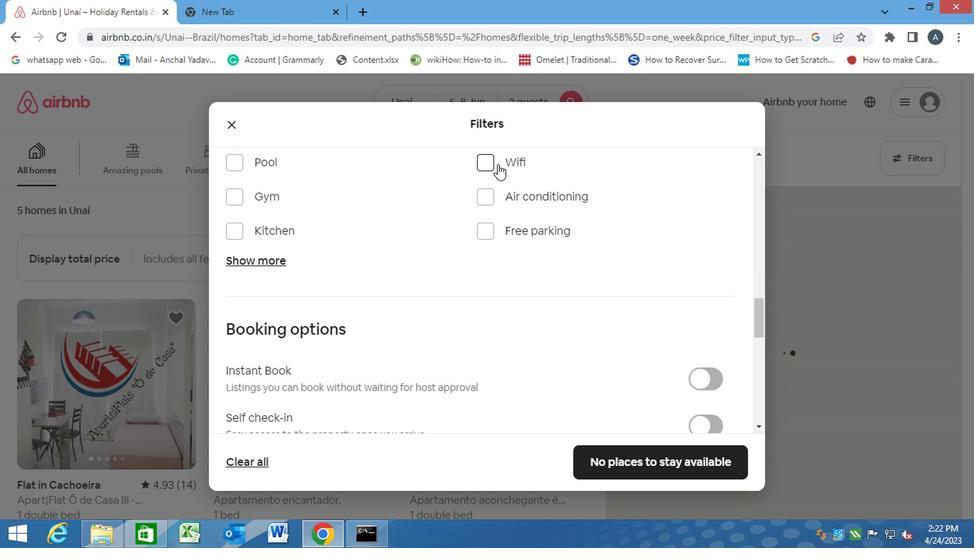 
Action: Mouse moved to (265, 269)
Screenshot: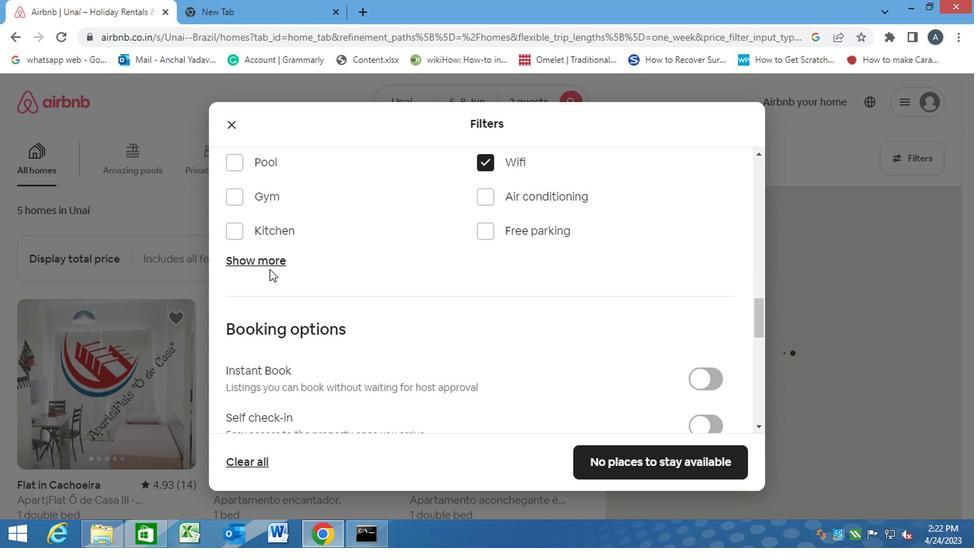 
Action: Mouse pressed left at (265, 269)
Screenshot: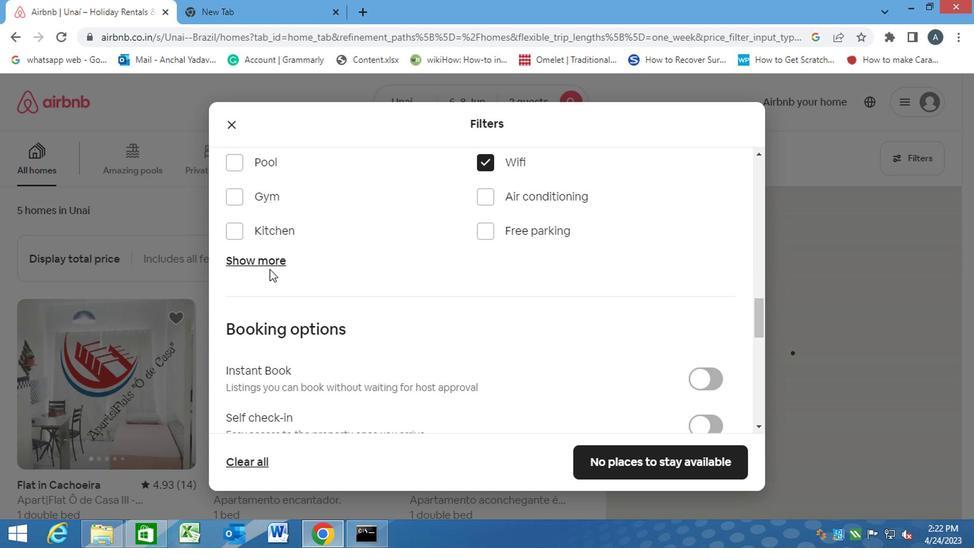 
Action: Mouse moved to (271, 265)
Screenshot: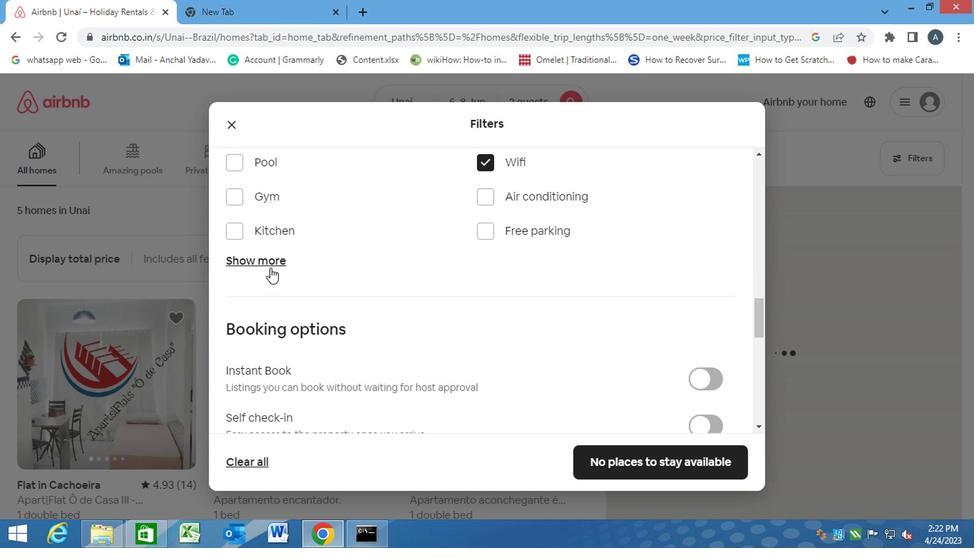 
Action: Mouse pressed left at (271, 265)
Screenshot: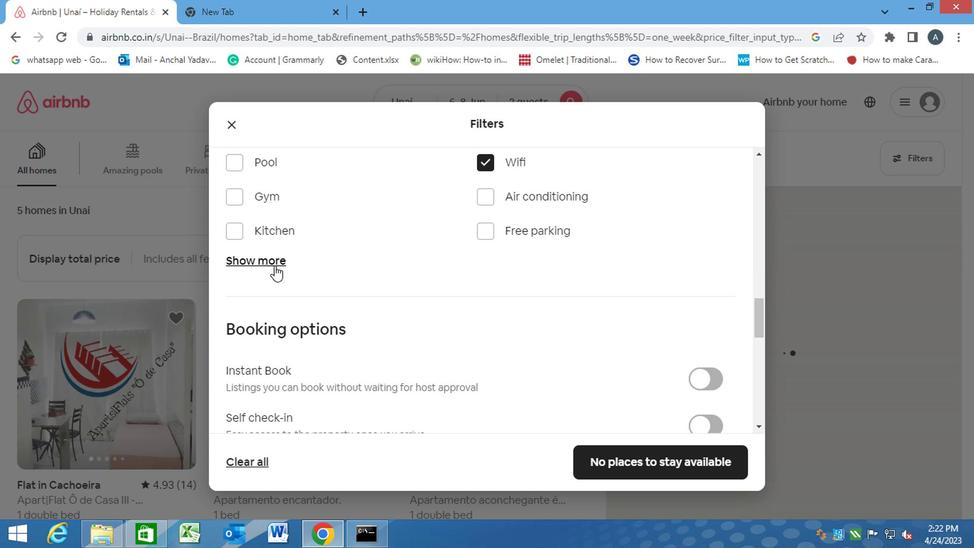 
Action: Mouse moved to (224, 305)
Screenshot: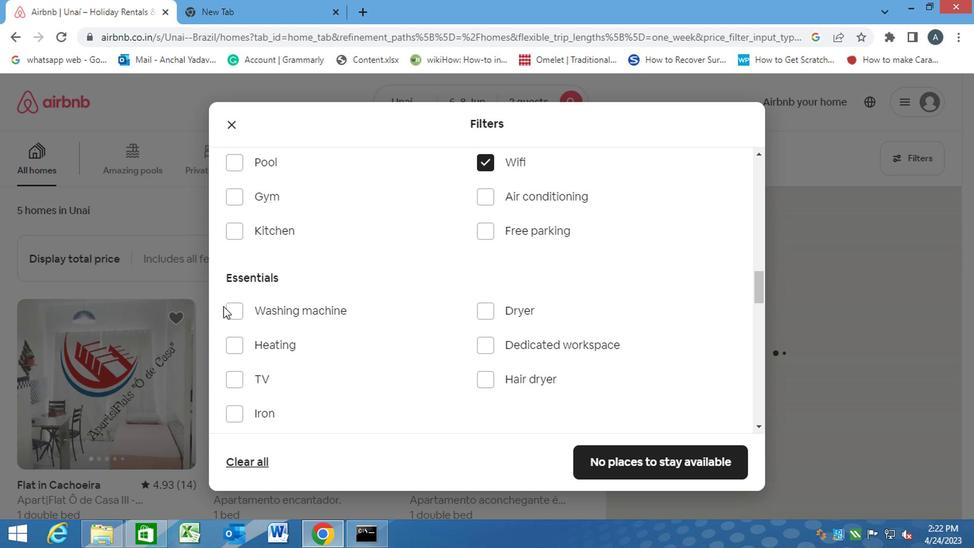 
Action: Mouse pressed left at (224, 305)
Screenshot: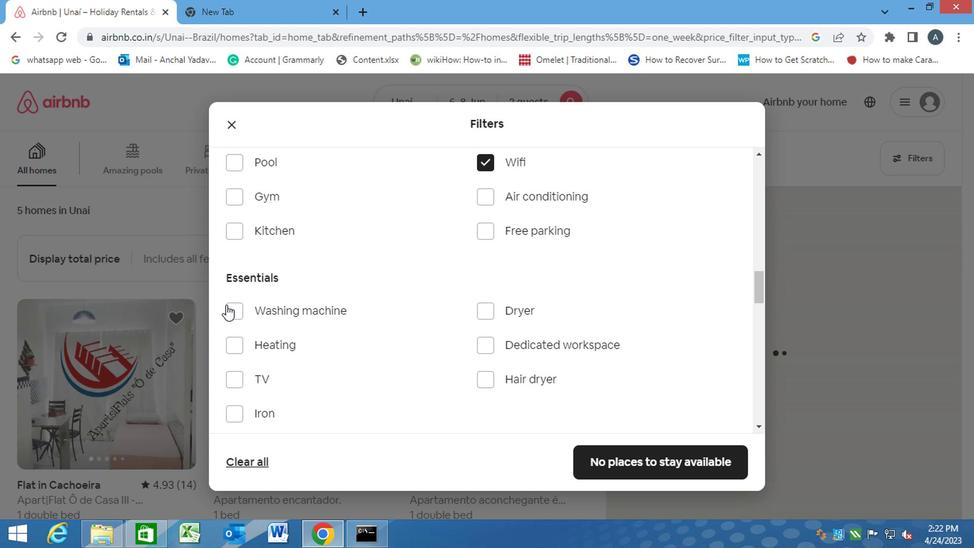 
Action: Mouse moved to (348, 350)
Screenshot: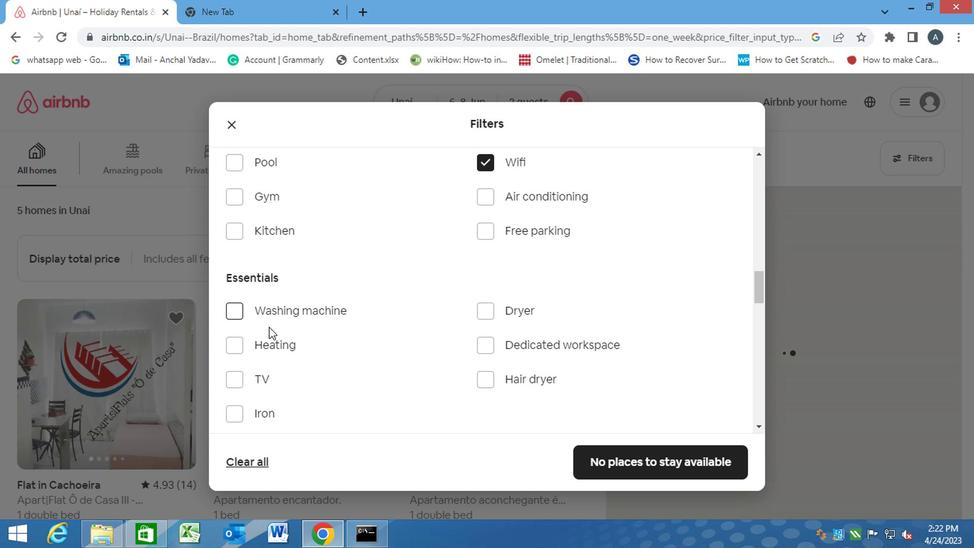 
Action: Mouse scrolled (348, 349) with delta (0, -1)
Screenshot: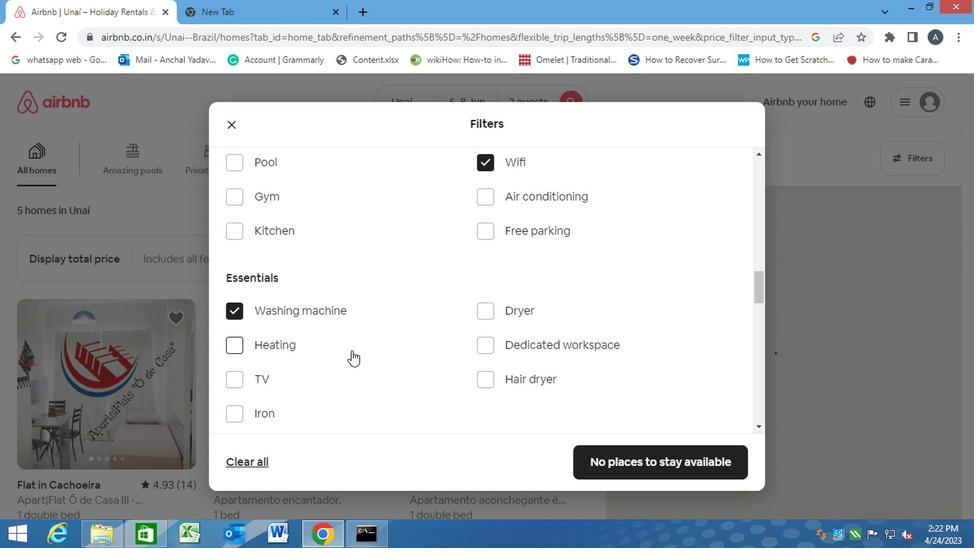 
Action: Mouse scrolled (348, 349) with delta (0, -1)
Screenshot: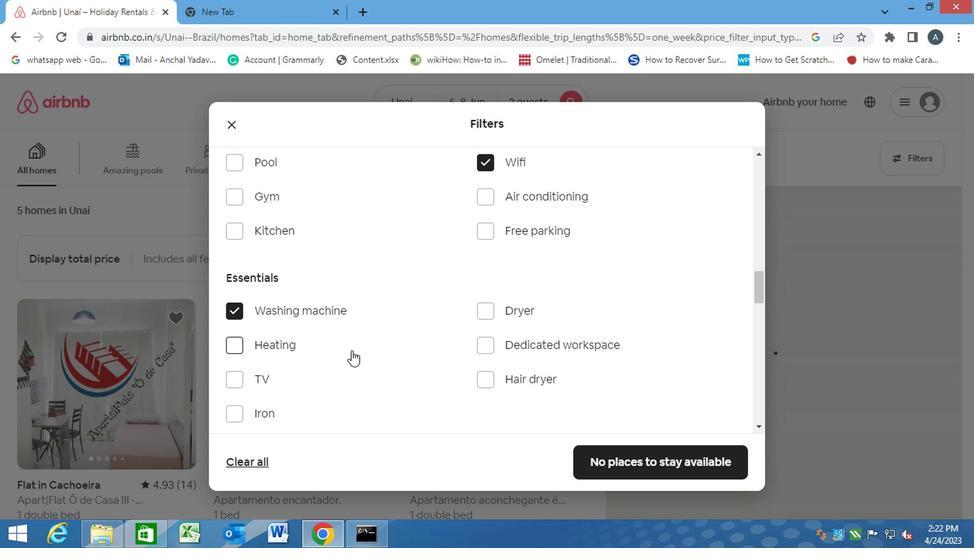 
Action: Mouse scrolled (348, 349) with delta (0, -1)
Screenshot: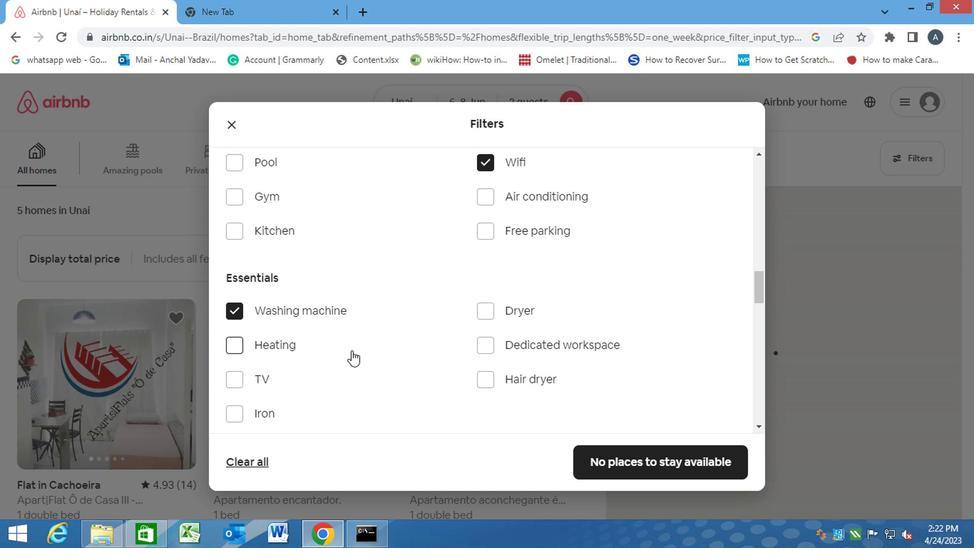
Action: Mouse scrolled (348, 349) with delta (0, -1)
Screenshot: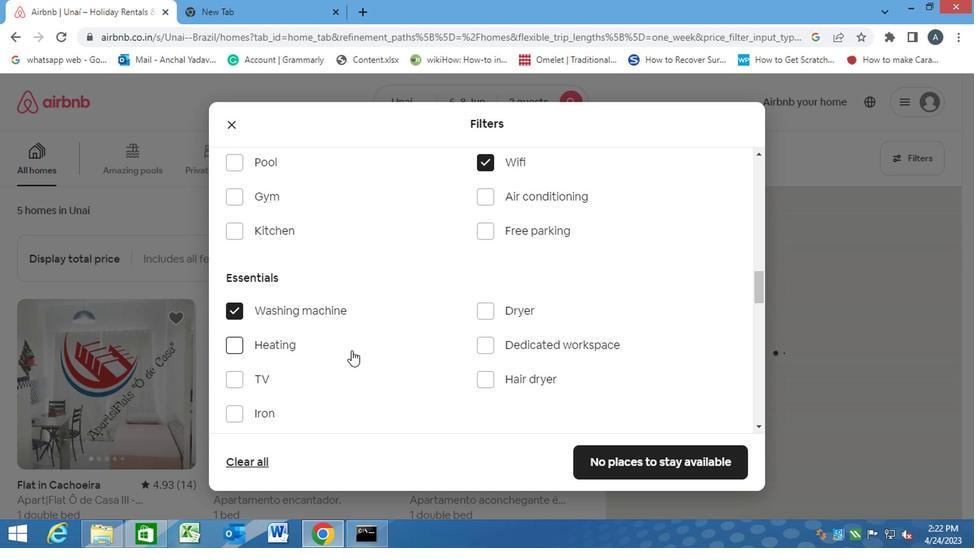 
Action: Mouse scrolled (348, 349) with delta (0, -1)
Screenshot: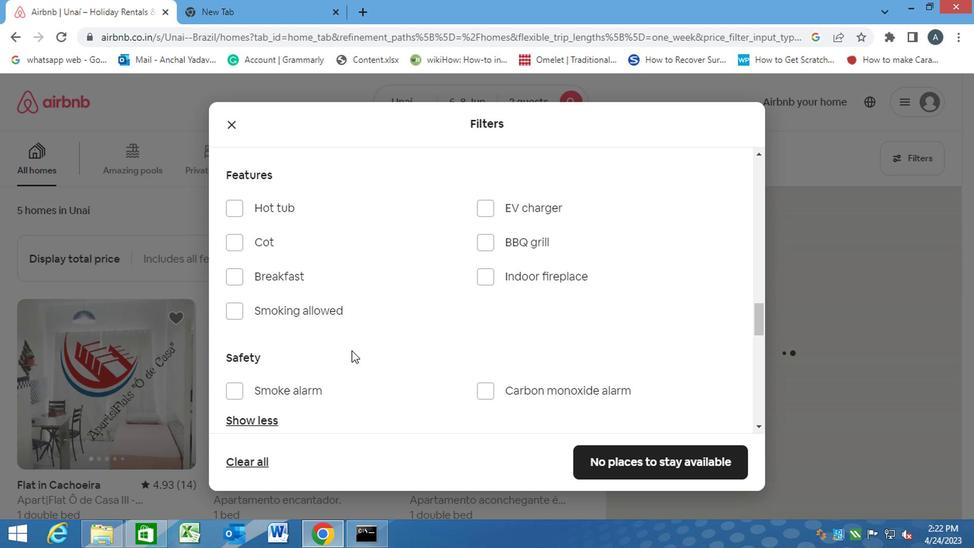 
Action: Mouse scrolled (348, 349) with delta (0, -1)
Screenshot: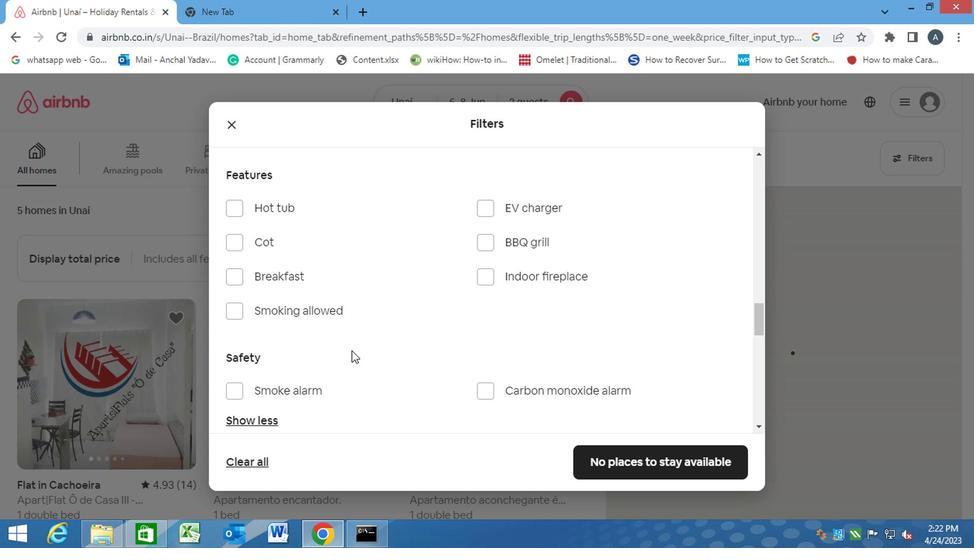 
Action: Mouse scrolled (348, 349) with delta (0, -1)
Screenshot: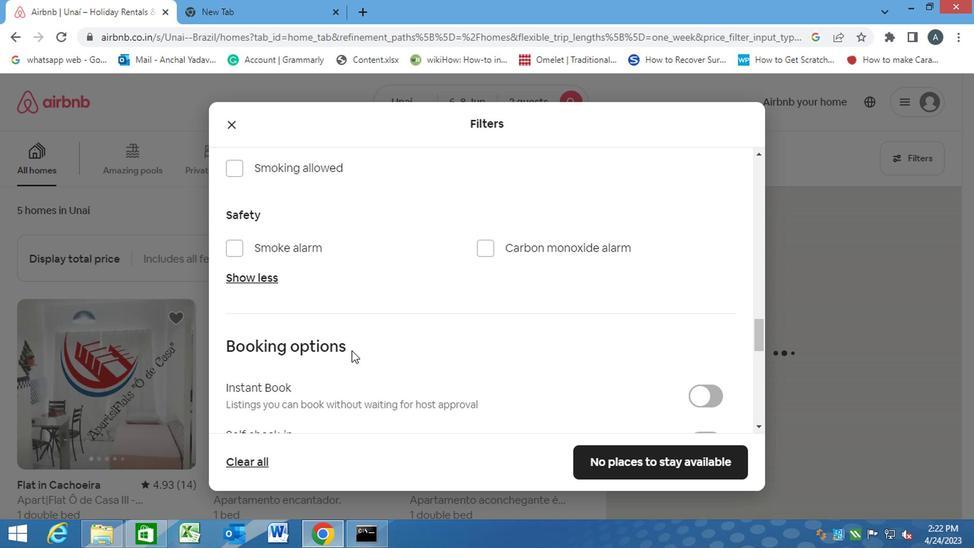 
Action: Mouse scrolled (348, 349) with delta (0, -1)
Screenshot: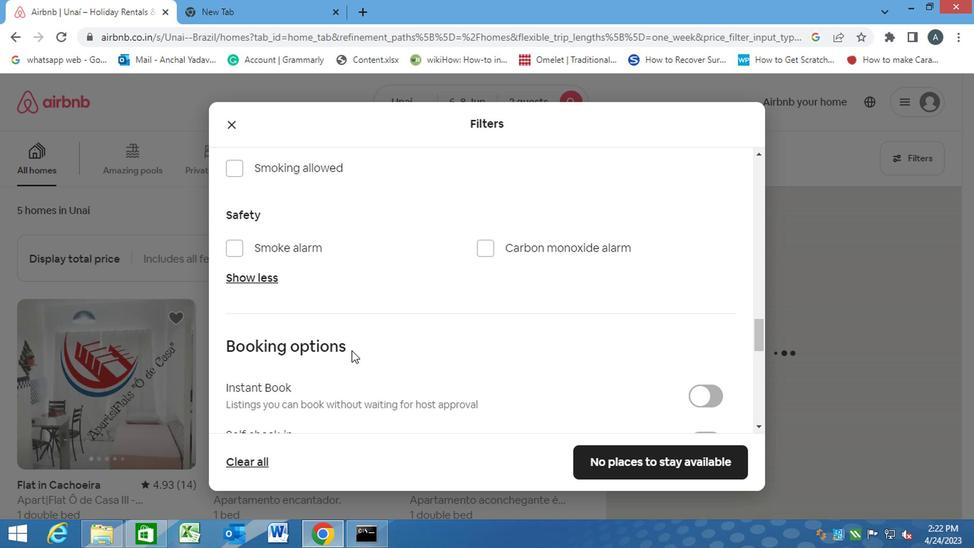 
Action: Mouse moved to (687, 294)
Screenshot: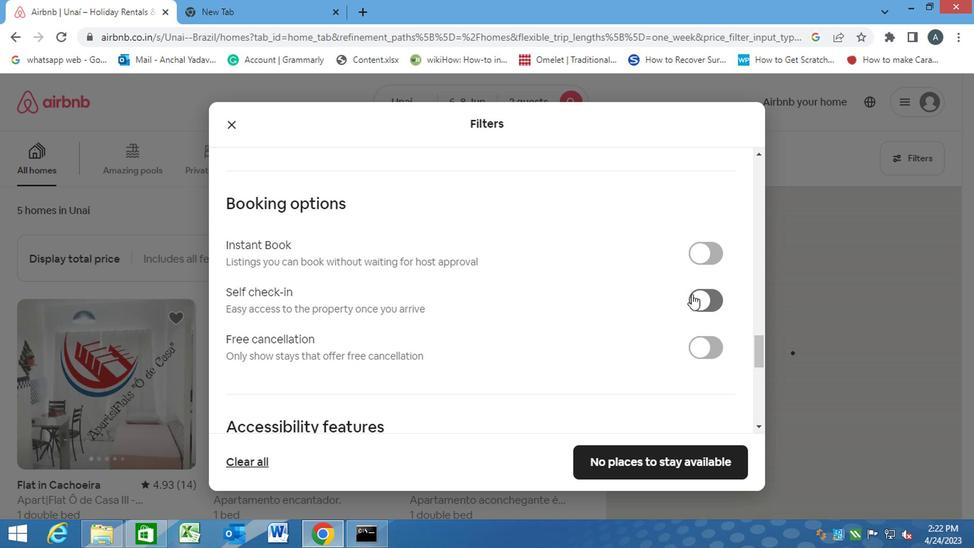 
Action: Mouse pressed left at (687, 294)
Screenshot: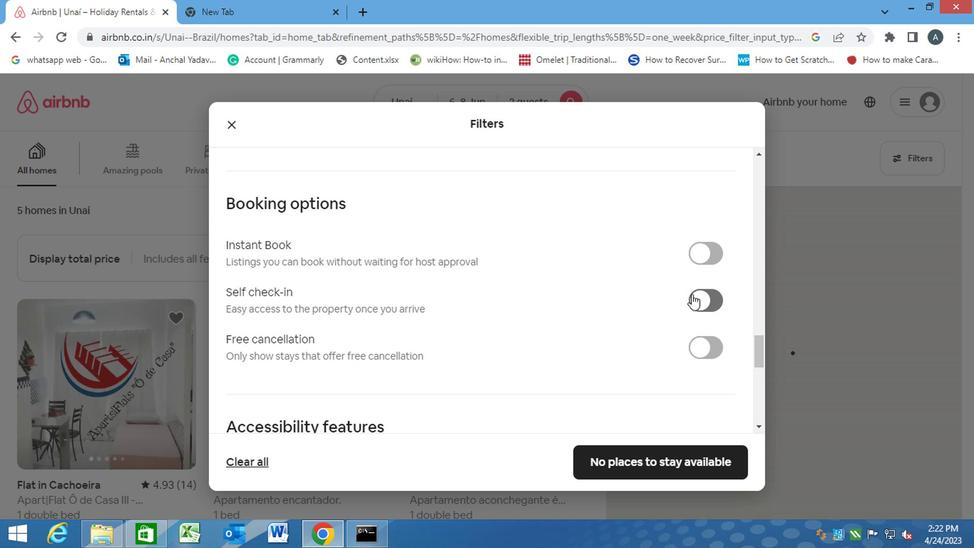 
Action: Mouse moved to (700, 303)
Screenshot: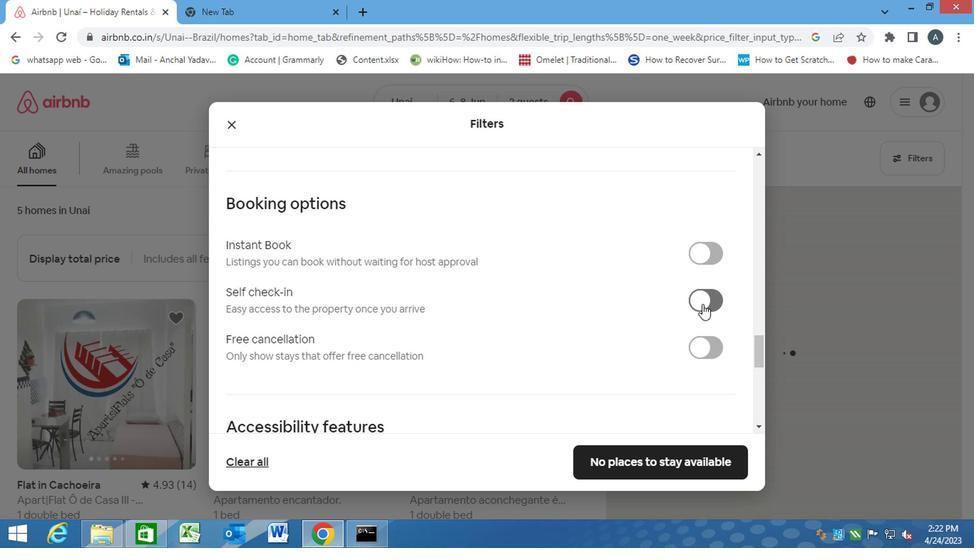 
Action: Mouse pressed left at (700, 303)
Screenshot: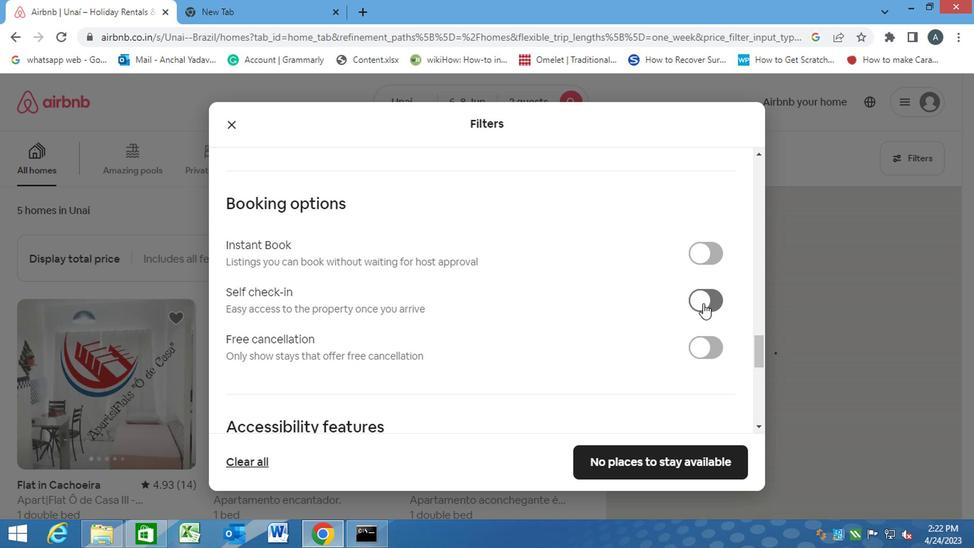 
Action: Mouse moved to (619, 302)
Screenshot: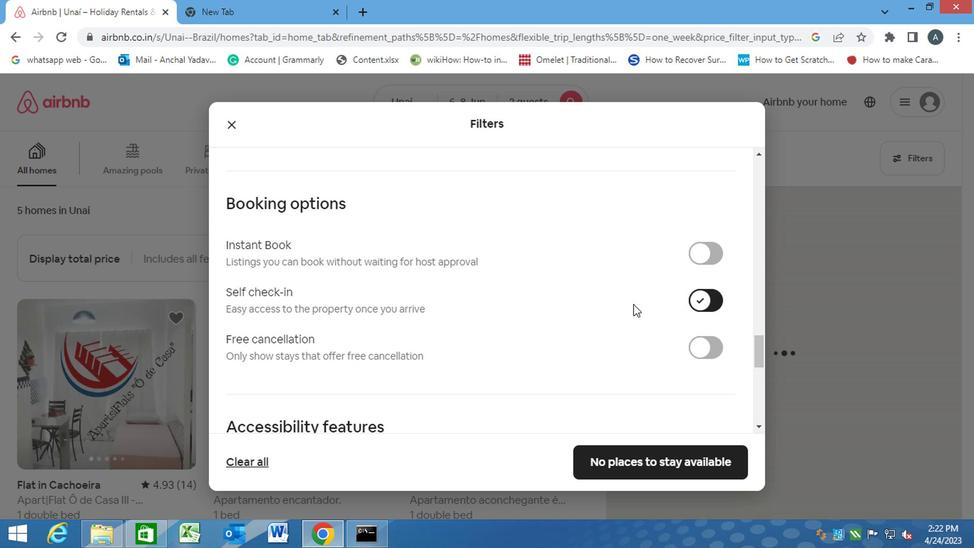 
Action: Mouse scrolled (619, 302) with delta (0, 0)
Screenshot: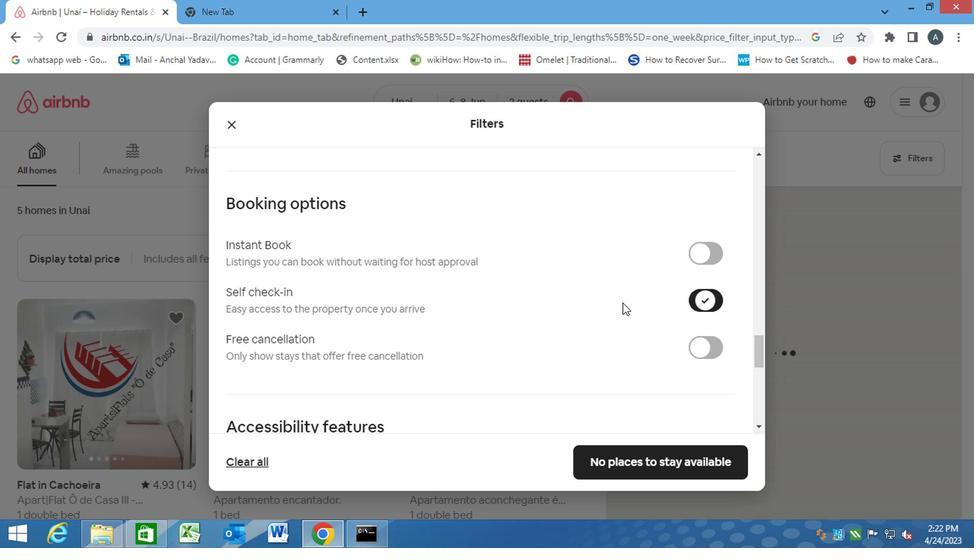 
Action: Mouse scrolled (619, 302) with delta (0, 0)
Screenshot: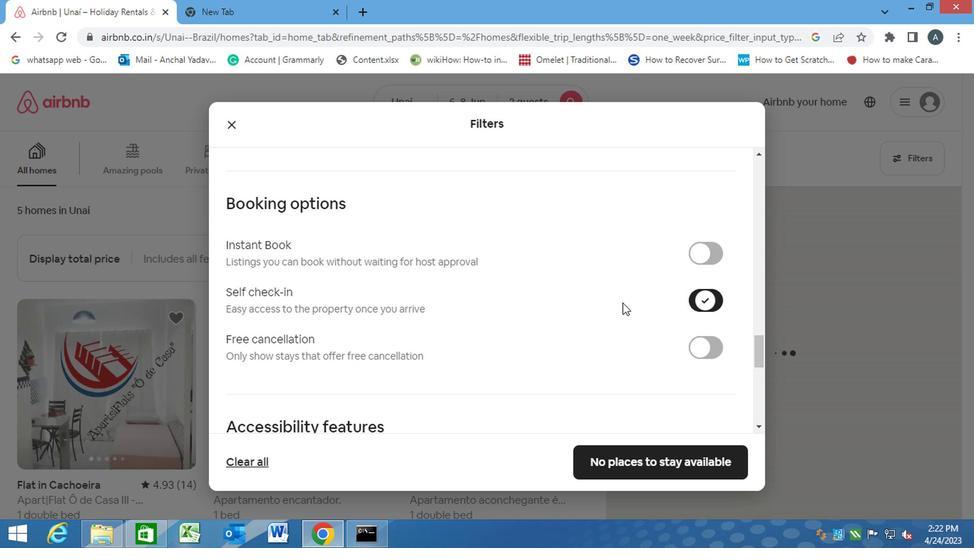 
Action: Mouse moved to (616, 302)
Screenshot: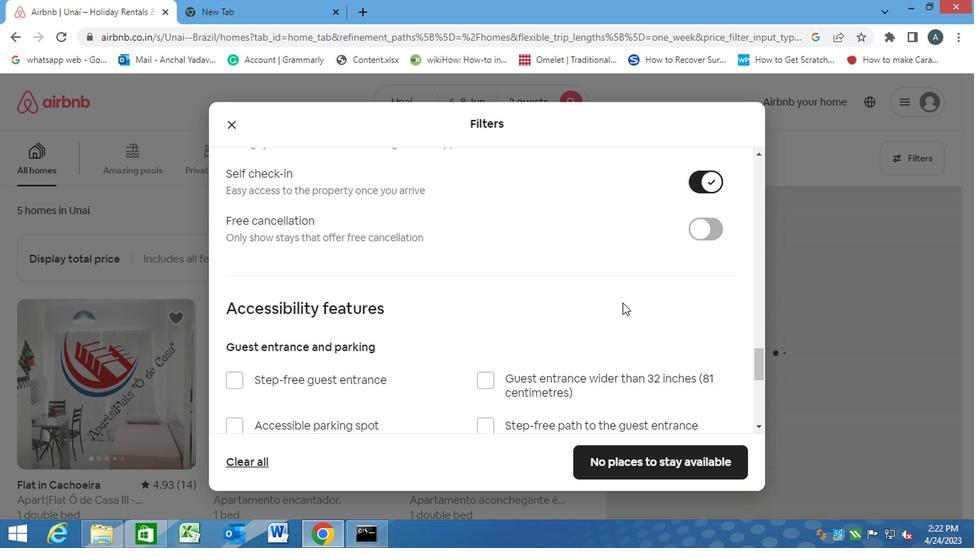 
Action: Mouse scrolled (616, 302) with delta (0, 0)
Screenshot: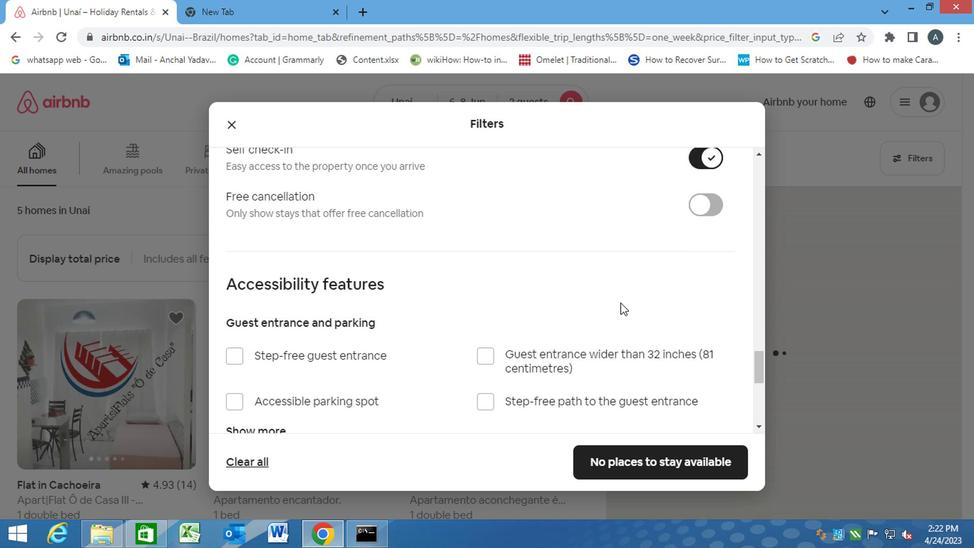 
Action: Mouse scrolled (616, 302) with delta (0, 0)
Screenshot: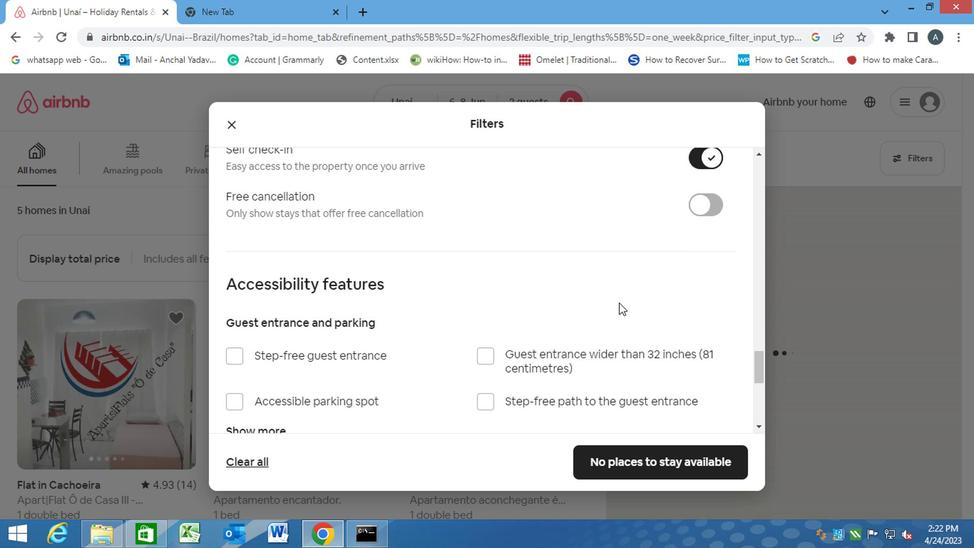 
Action: Mouse moved to (612, 302)
Screenshot: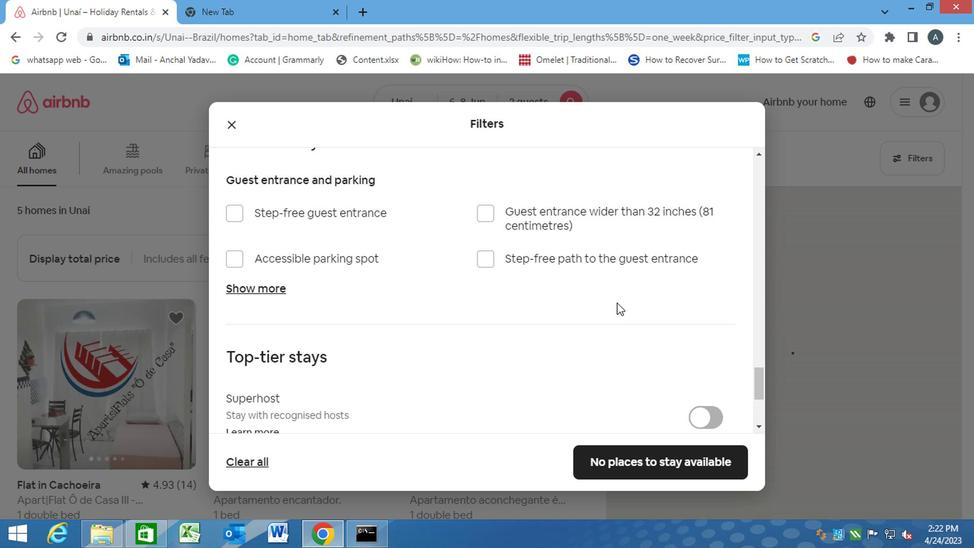 
Action: Mouse scrolled (612, 302) with delta (0, 0)
Screenshot: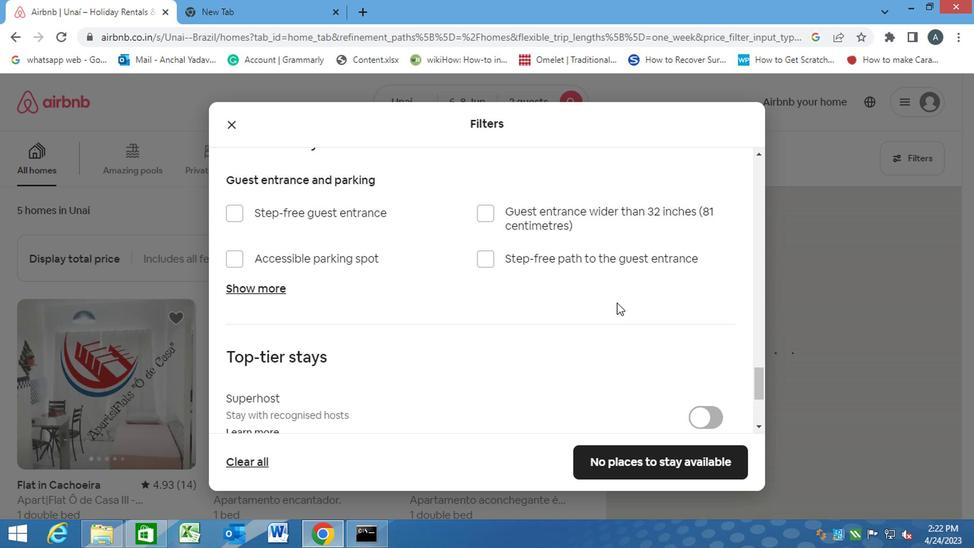 
Action: Mouse moved to (612, 302)
Screenshot: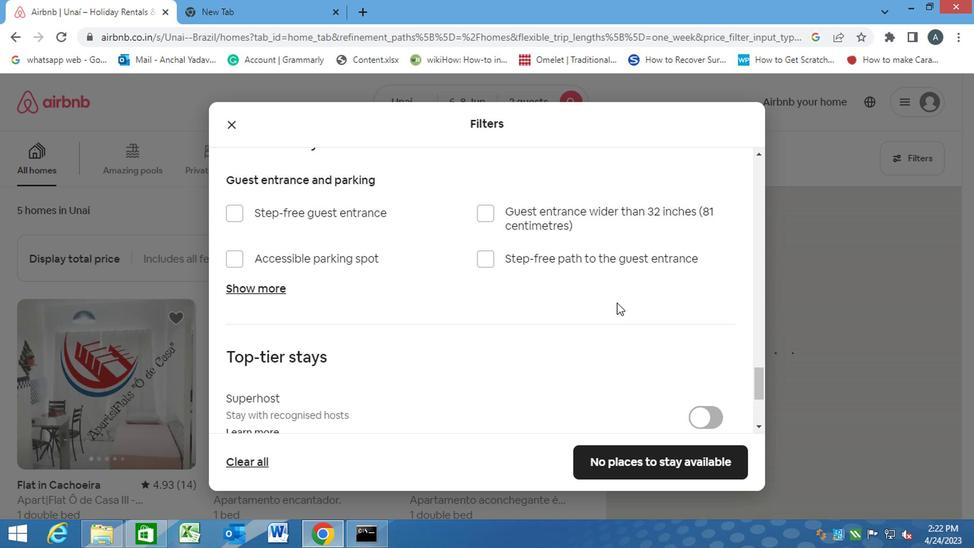 
Action: Mouse scrolled (612, 302) with delta (0, 0)
Screenshot: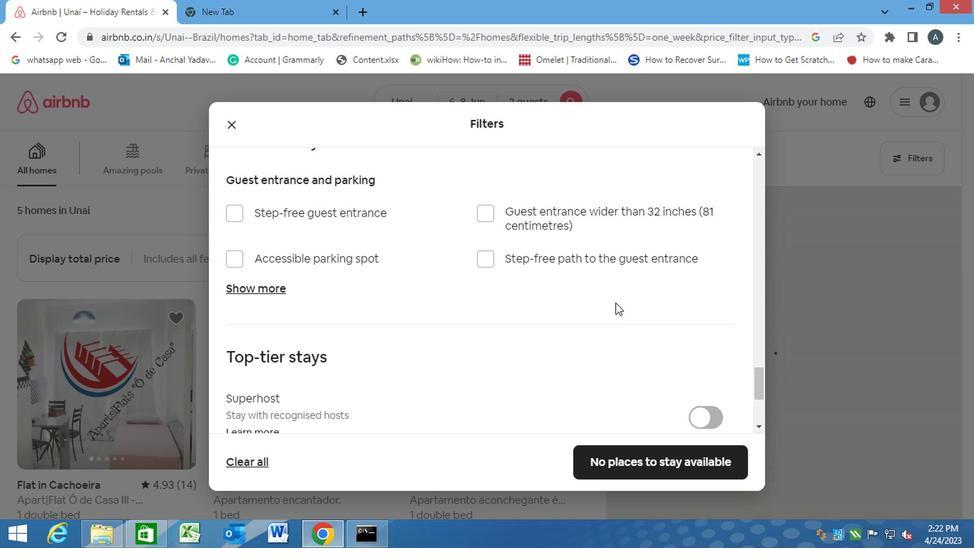 
Action: Mouse moved to (606, 302)
Screenshot: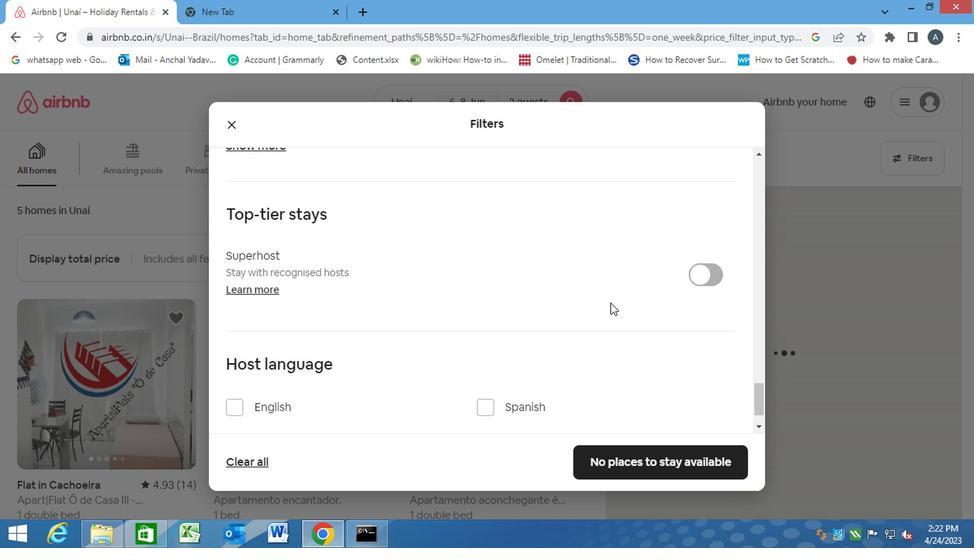 
Action: Mouse scrolled (606, 302) with delta (0, 0)
Screenshot: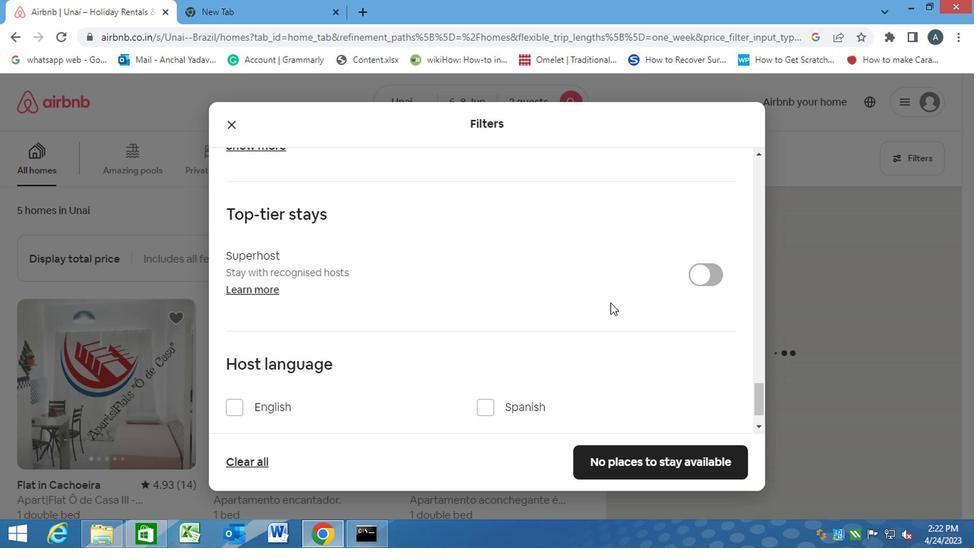 
Action: Mouse scrolled (606, 302) with delta (0, 0)
Screenshot: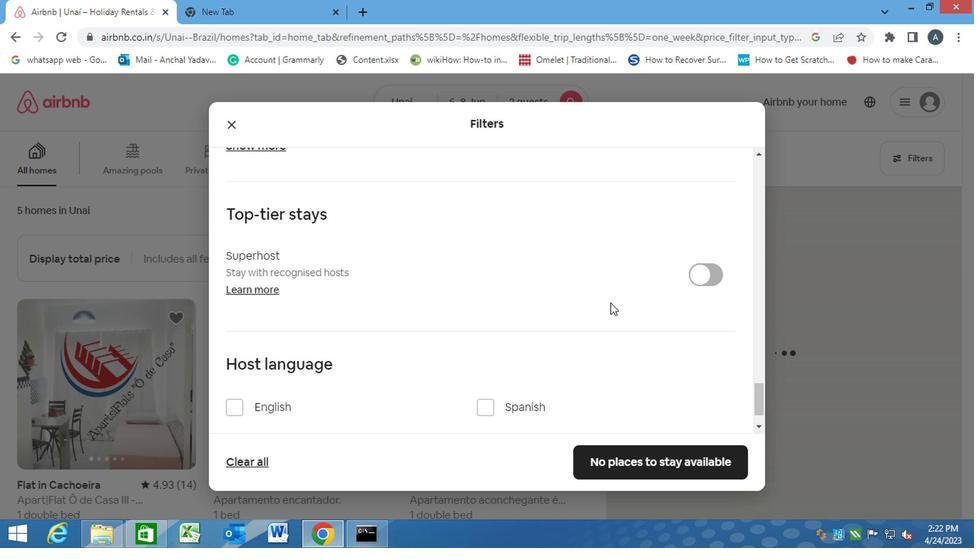 
Action: Mouse moved to (483, 357)
Screenshot: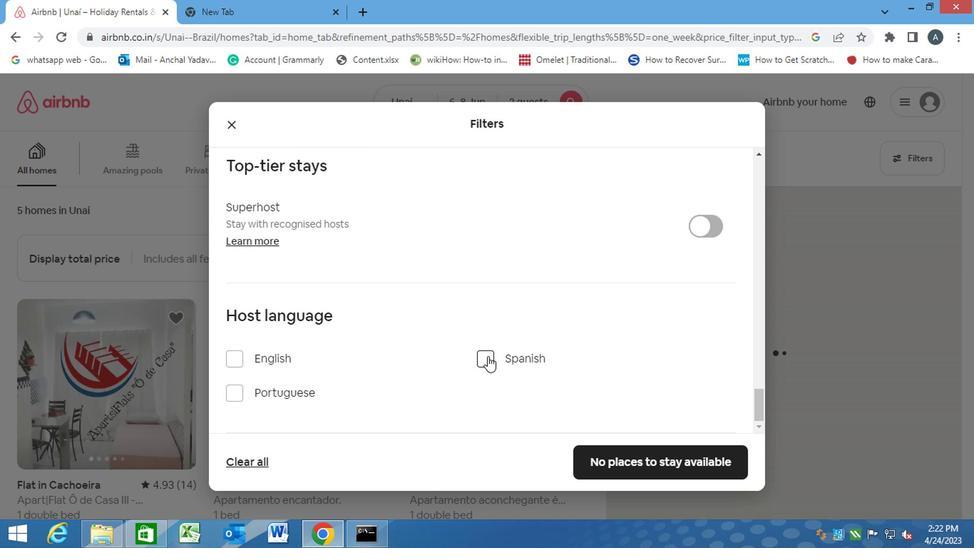 
Action: Mouse pressed left at (483, 357)
Screenshot: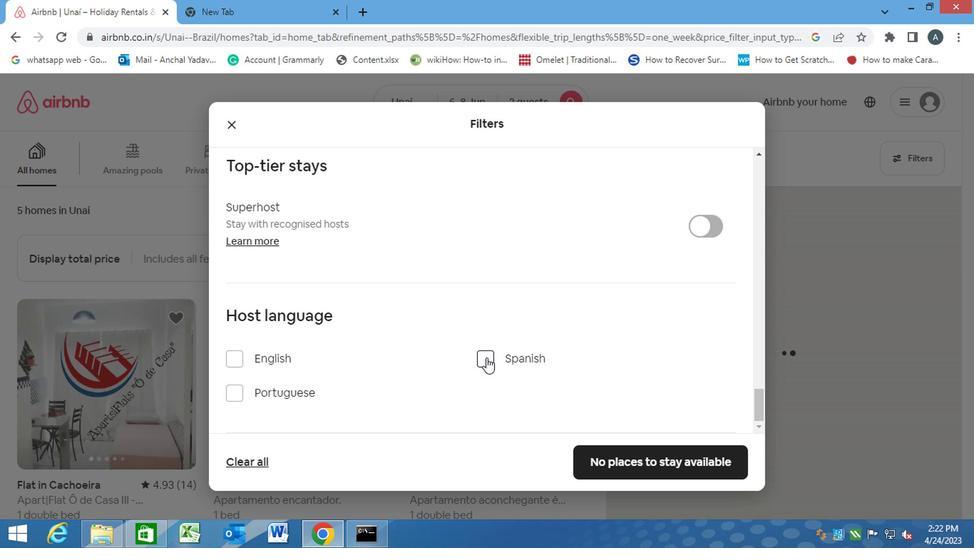 
Action: Mouse moved to (606, 458)
Screenshot: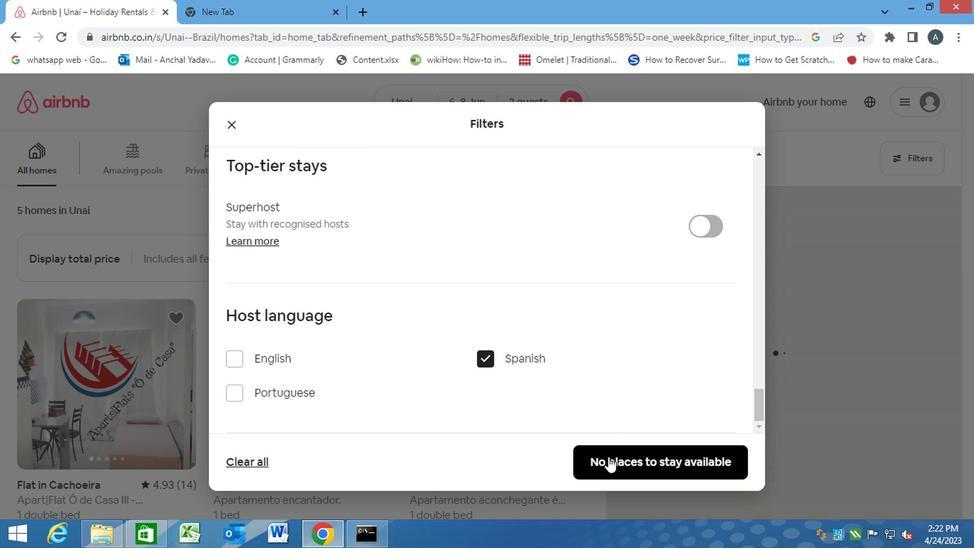 
Action: Mouse pressed left at (606, 458)
Screenshot: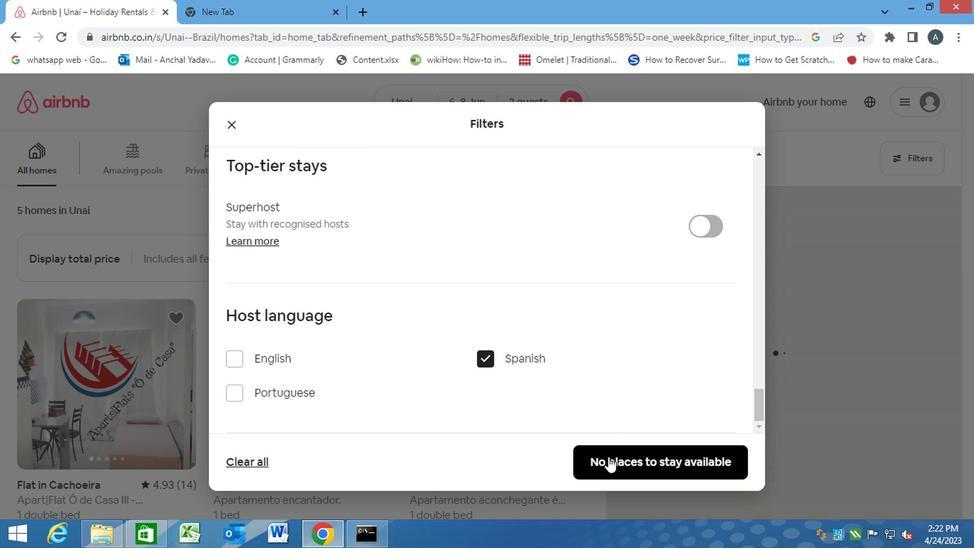 
